 Task: Search one way flight ticket for 1 adult, 1 child, 1 infant in seat in premium economy from Homer: Homer Airport to Jacksonville: Albert J. Ellis Airport on 5-3-2023. Choice of flights is Delta. Number of bags: 1 checked bag. Price is upto 86000. Outbound departure time preference is 5:45.
Action: Mouse moved to (226, 309)
Screenshot: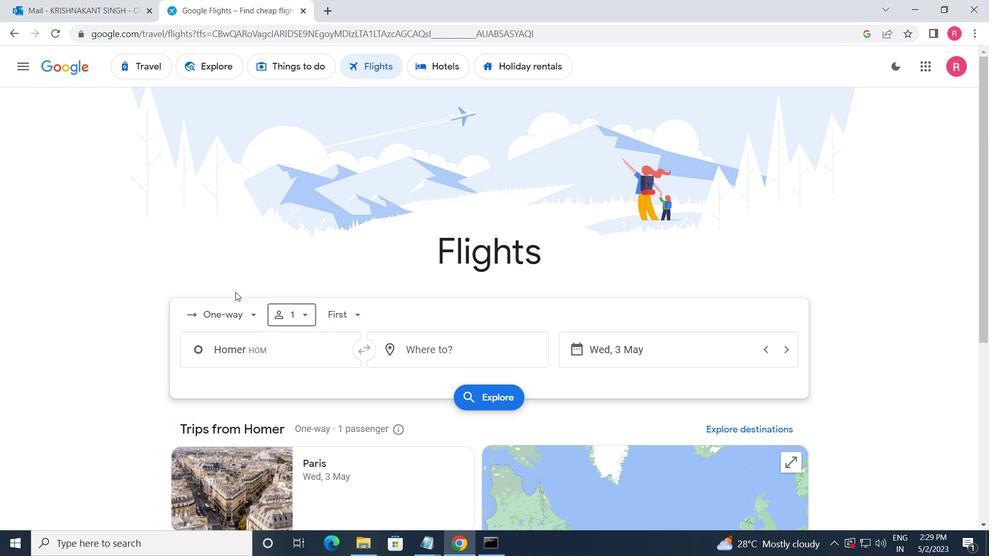
Action: Mouse pressed left at (226, 309)
Screenshot: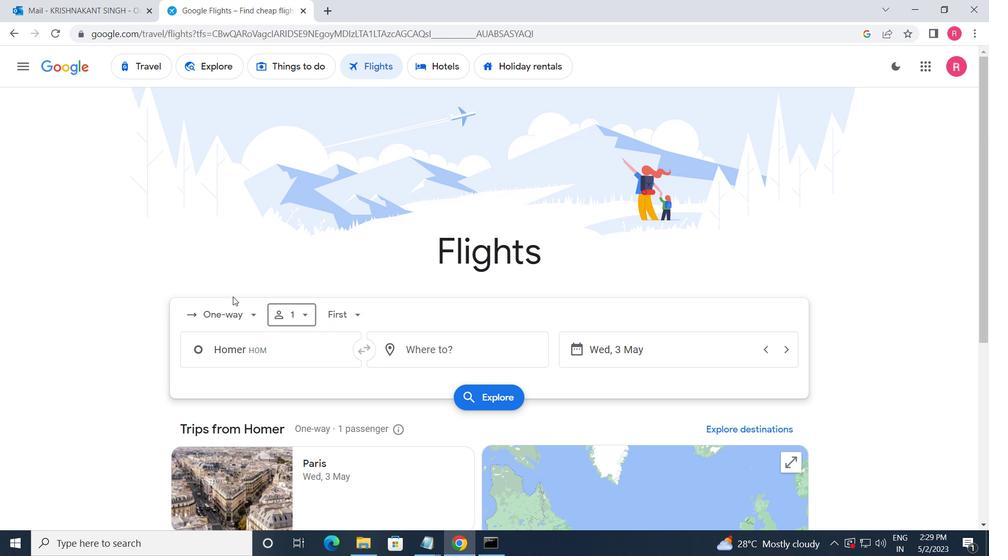 
Action: Mouse moved to (241, 372)
Screenshot: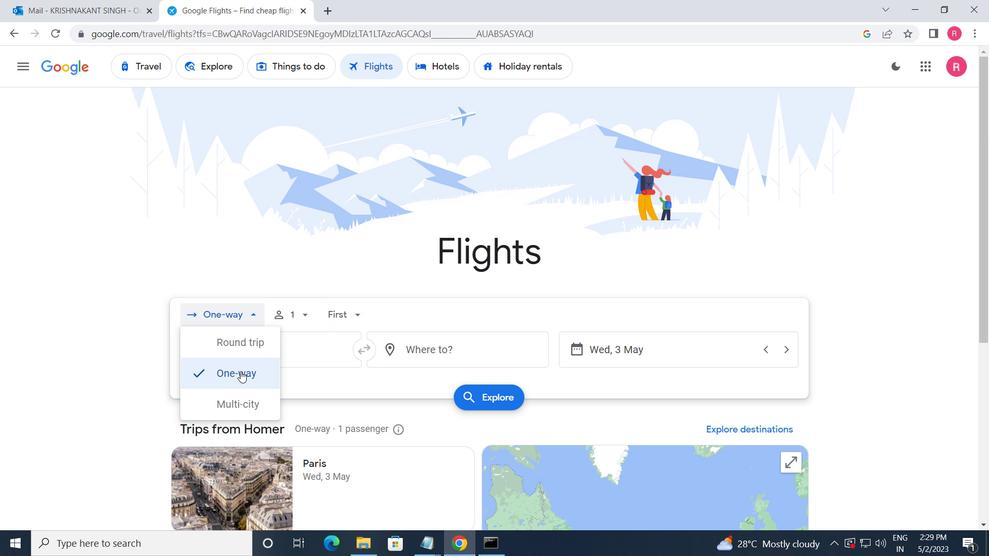 
Action: Mouse pressed left at (241, 372)
Screenshot: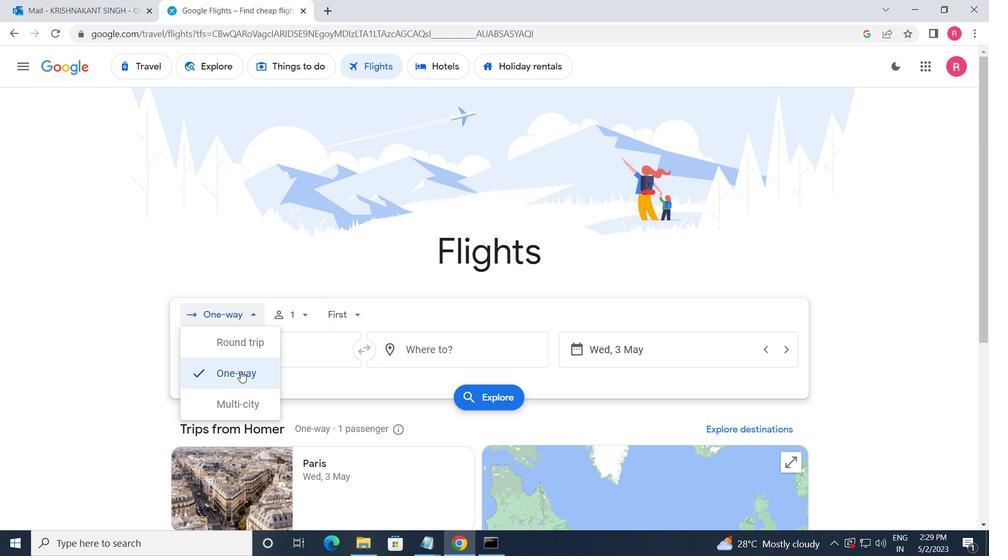 
Action: Mouse moved to (297, 315)
Screenshot: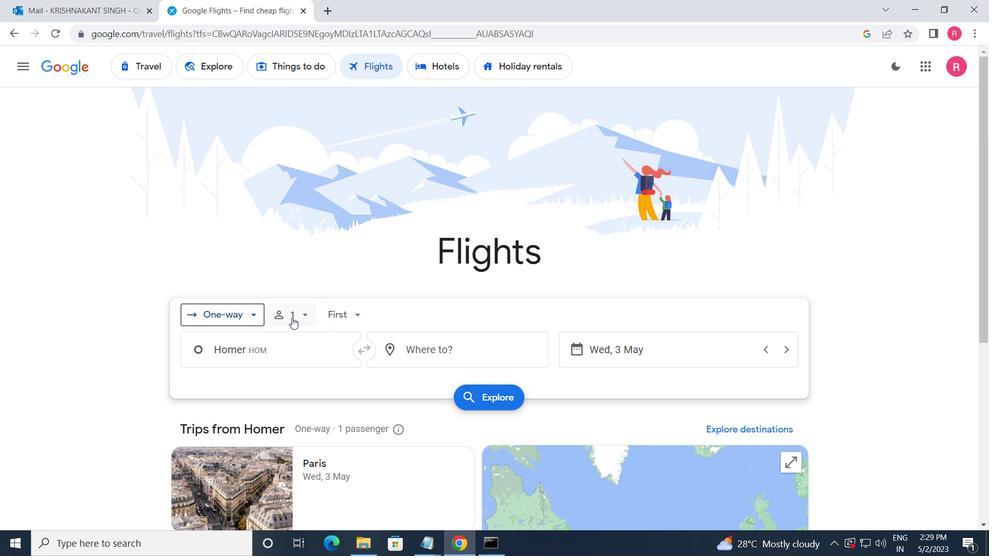 
Action: Mouse pressed left at (297, 315)
Screenshot: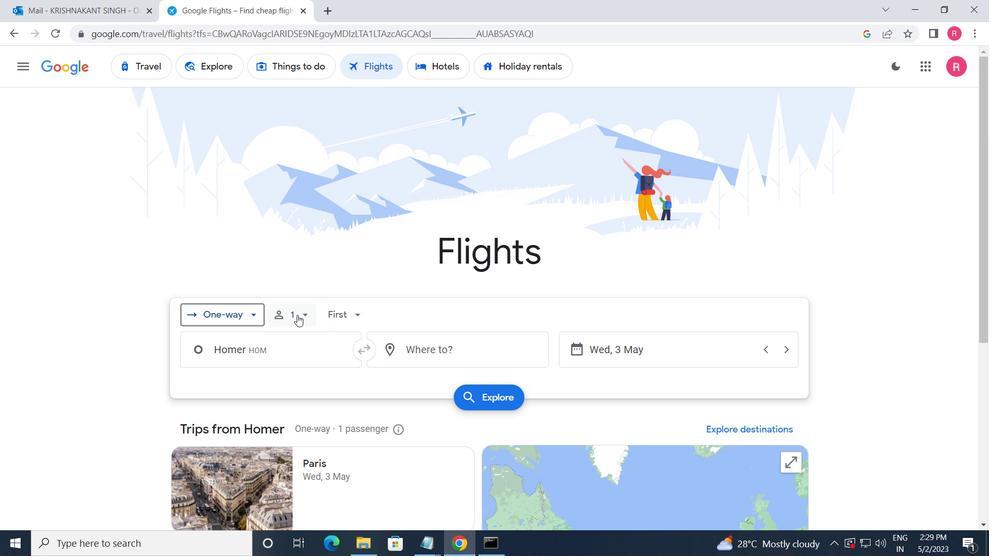 
Action: Mouse moved to (412, 379)
Screenshot: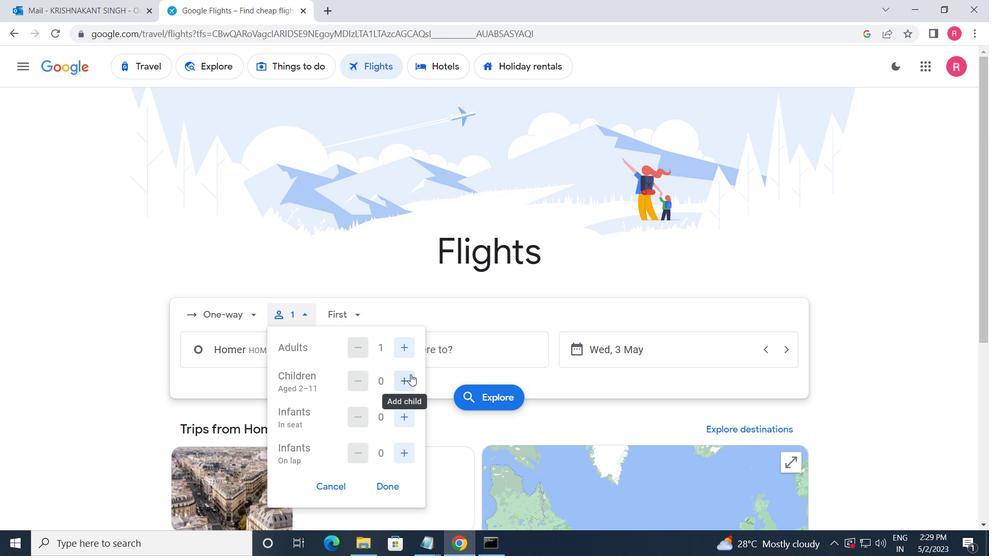
Action: Mouse pressed left at (412, 379)
Screenshot: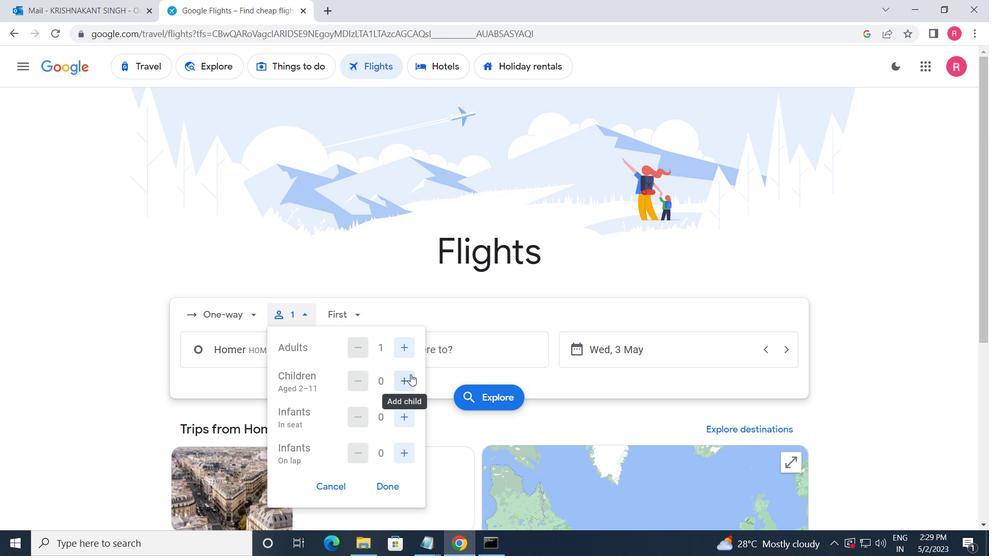 
Action: Mouse moved to (405, 423)
Screenshot: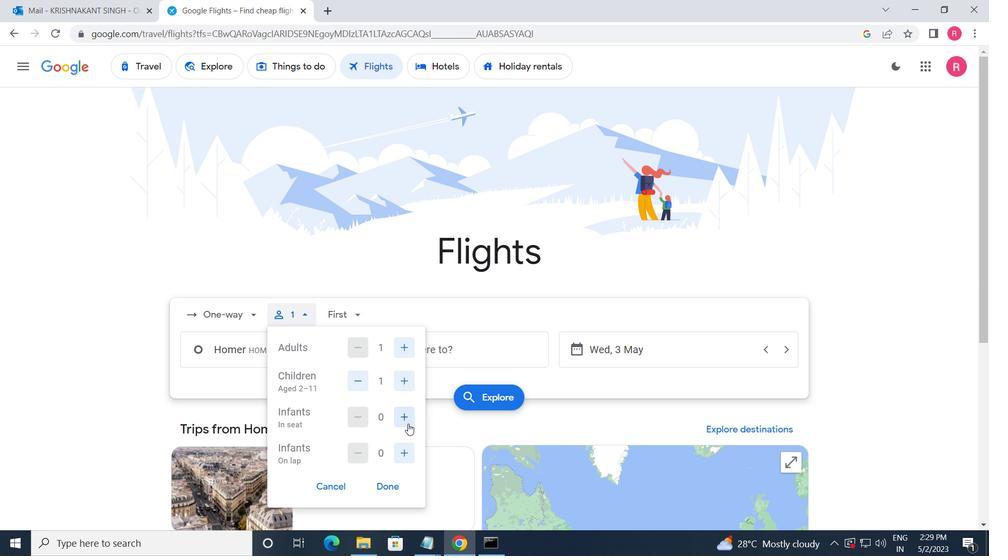 
Action: Mouse pressed left at (405, 423)
Screenshot: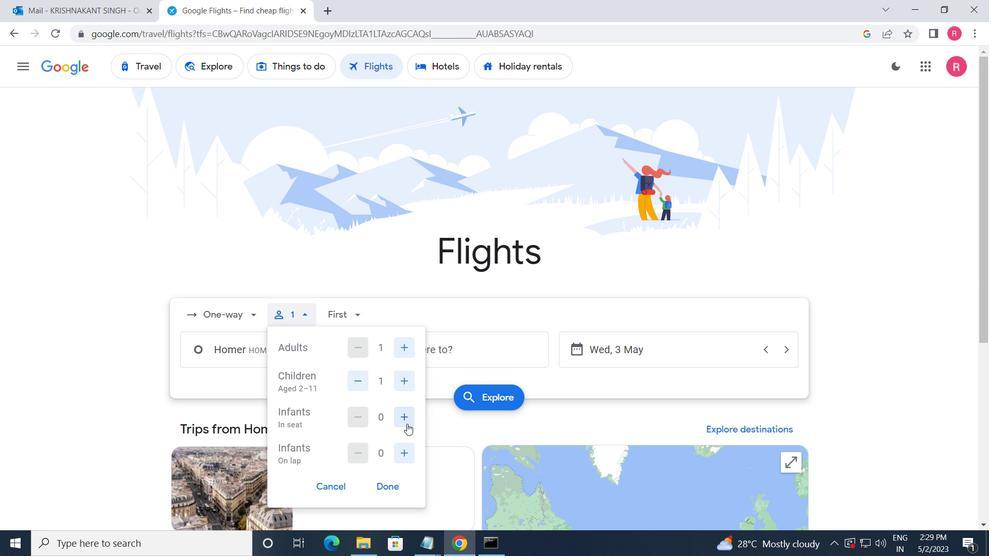 
Action: Mouse moved to (348, 310)
Screenshot: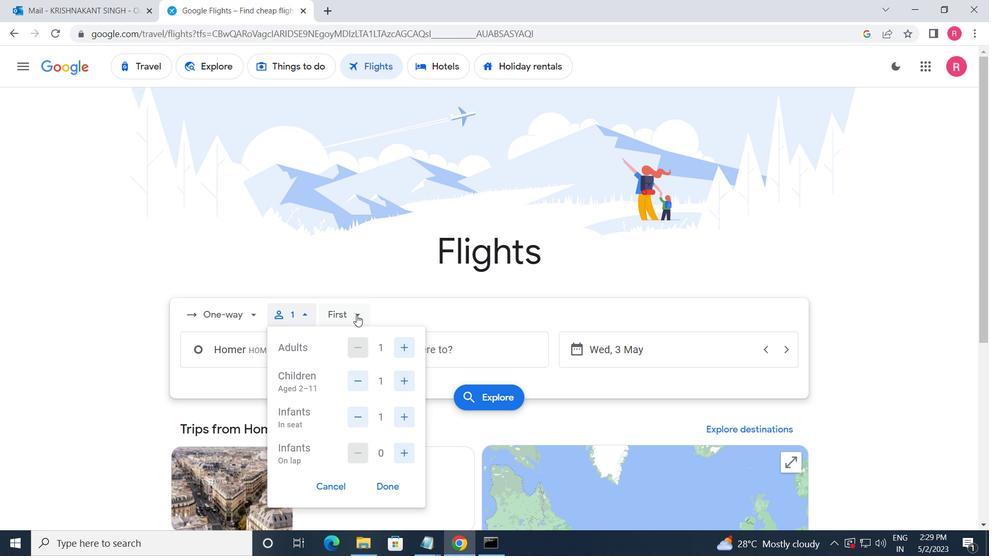 
Action: Mouse pressed left at (348, 310)
Screenshot: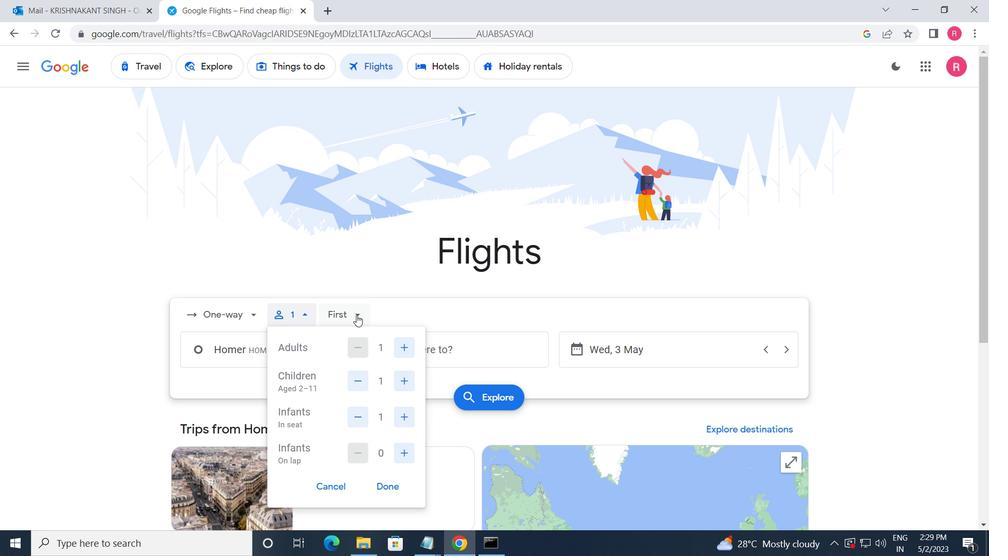 
Action: Mouse moved to (391, 368)
Screenshot: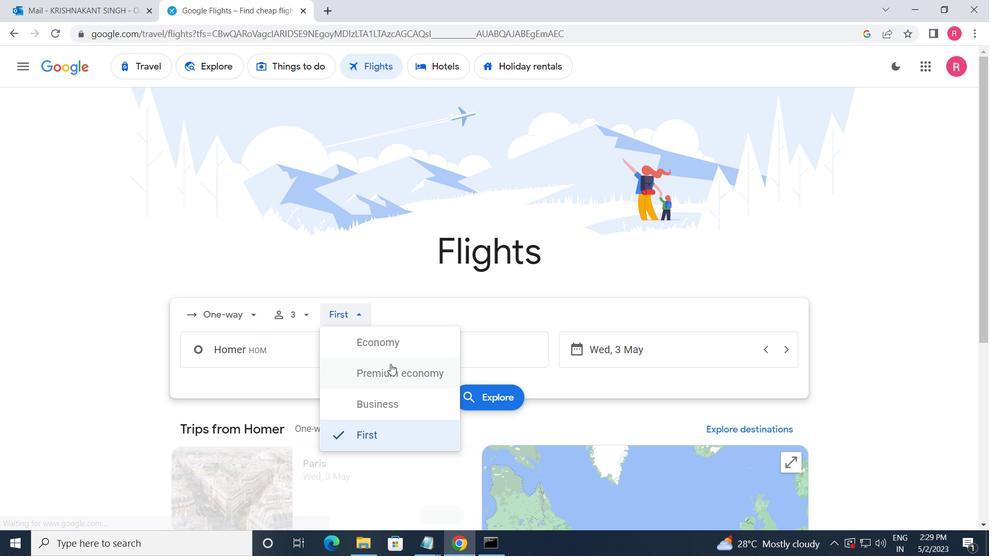 
Action: Mouse pressed left at (391, 368)
Screenshot: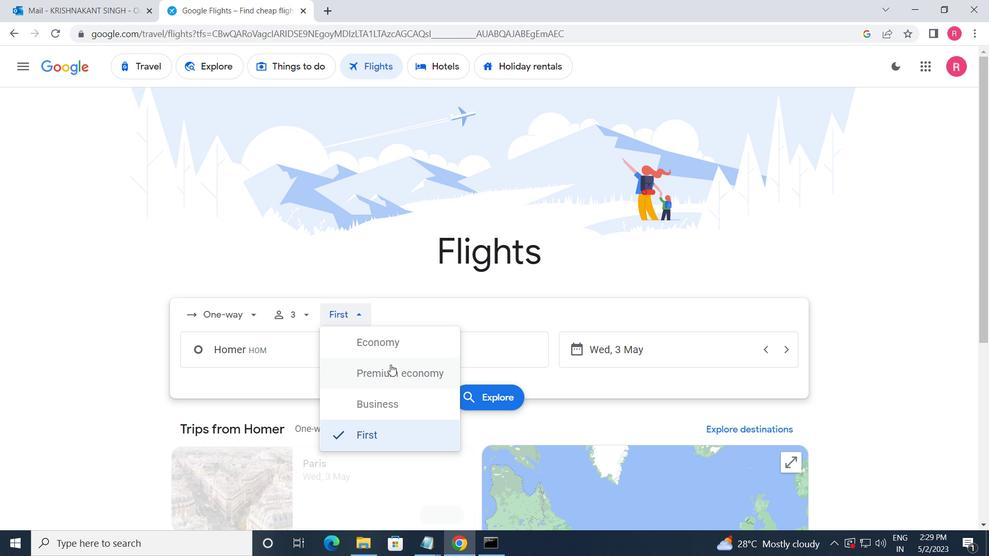 
Action: Mouse moved to (297, 350)
Screenshot: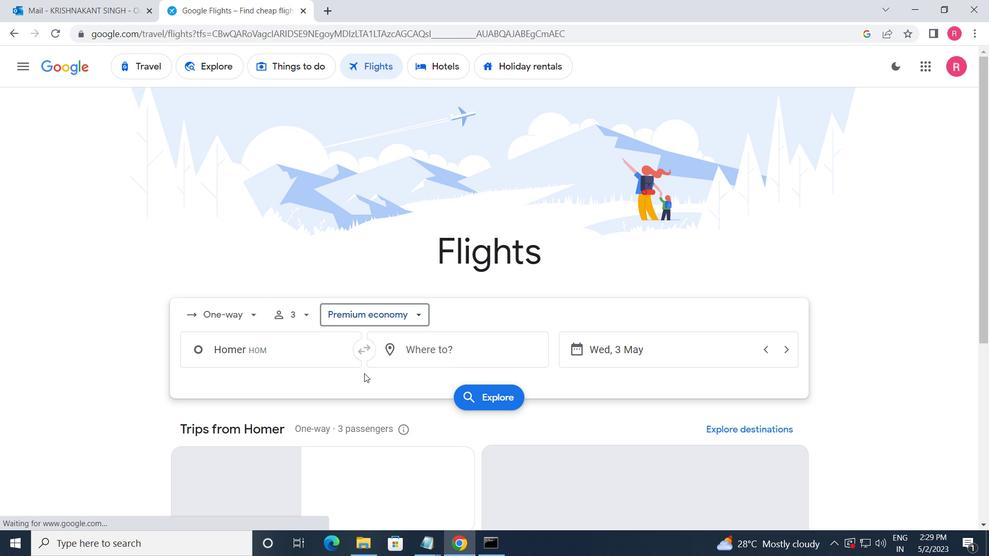 
Action: Mouse pressed left at (297, 350)
Screenshot: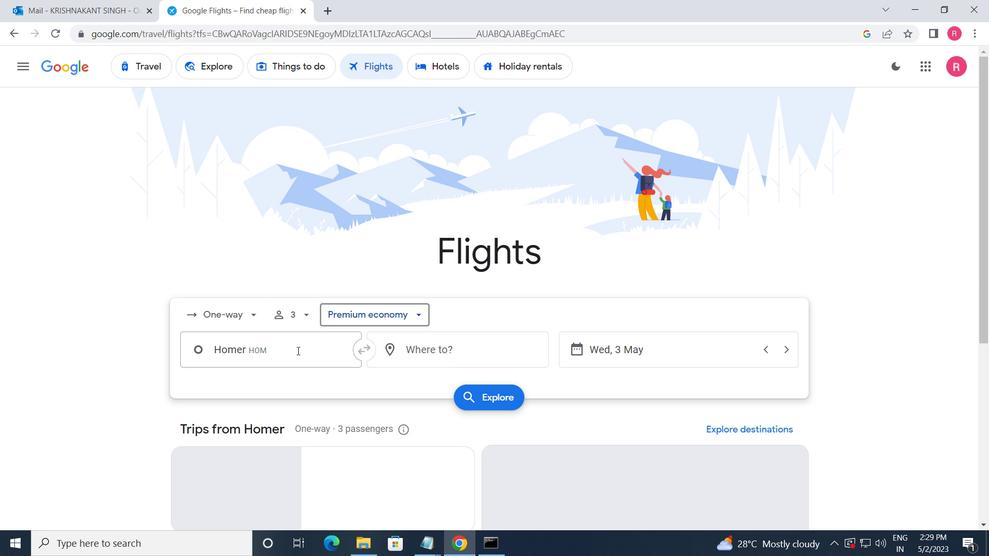 
Action: Mouse moved to (291, 453)
Screenshot: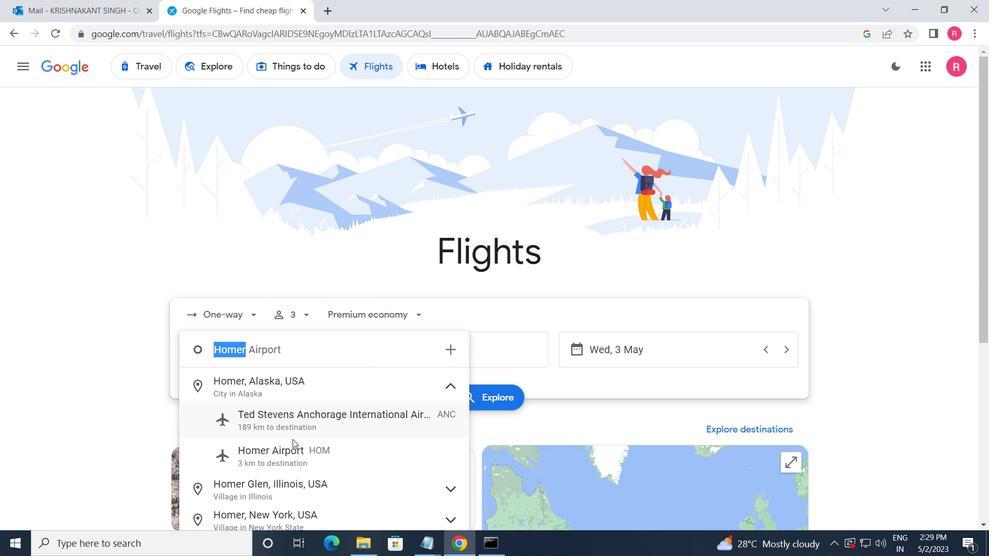 
Action: Mouse pressed left at (291, 453)
Screenshot: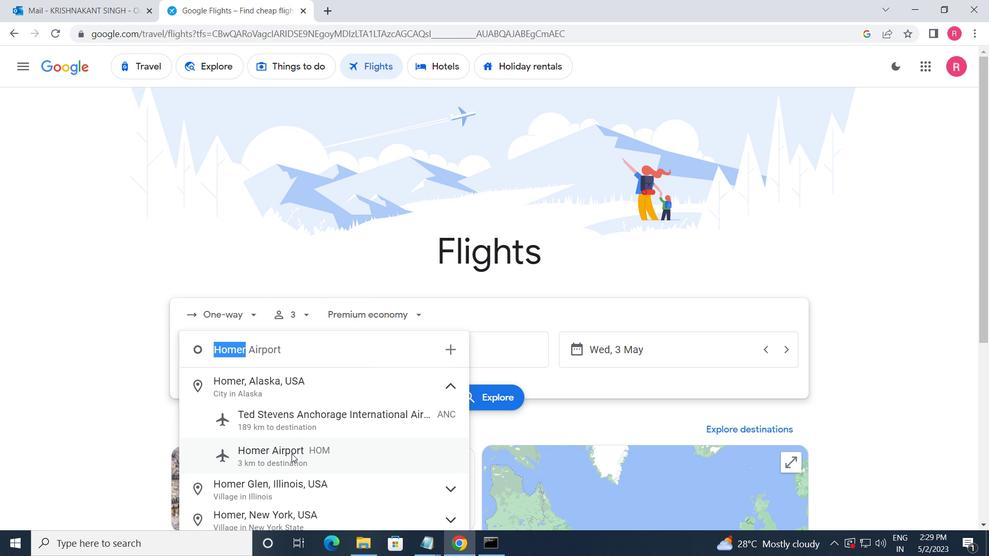 
Action: Mouse moved to (441, 354)
Screenshot: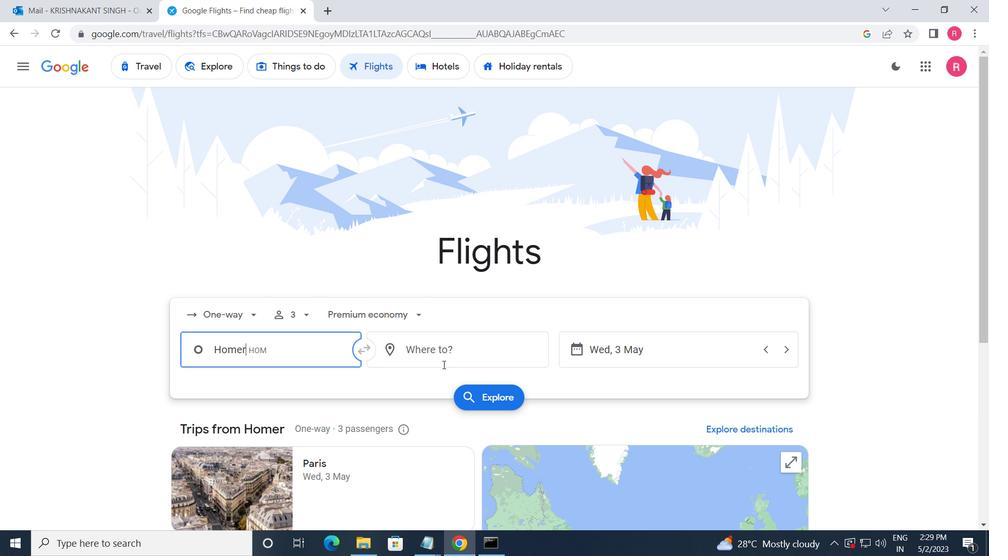 
Action: Mouse pressed left at (441, 354)
Screenshot: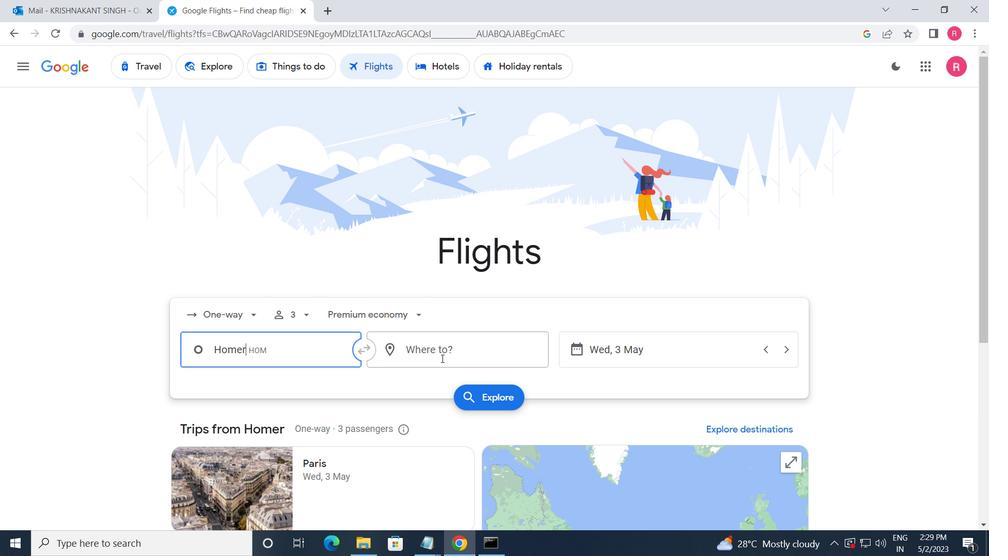
Action: Mouse moved to (432, 475)
Screenshot: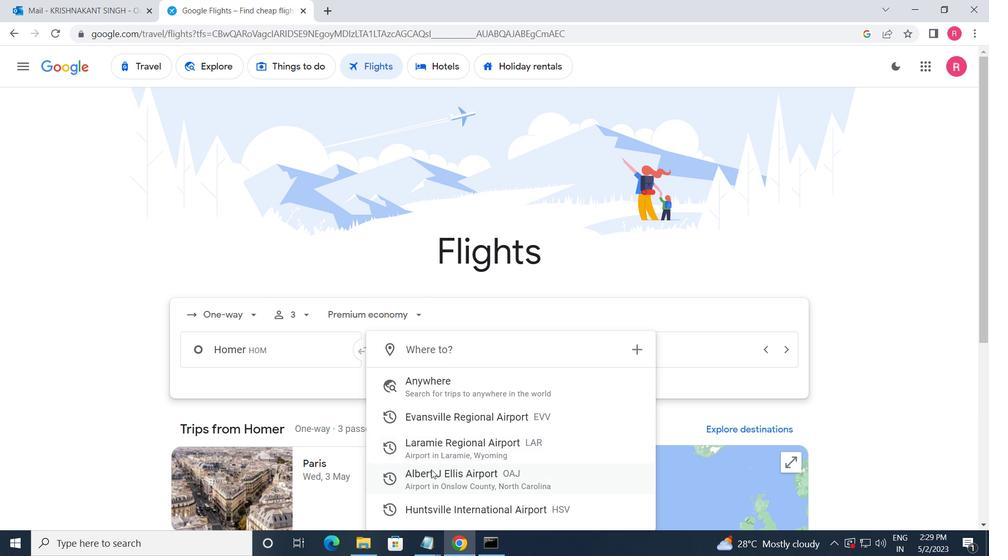 
Action: Mouse pressed left at (432, 475)
Screenshot: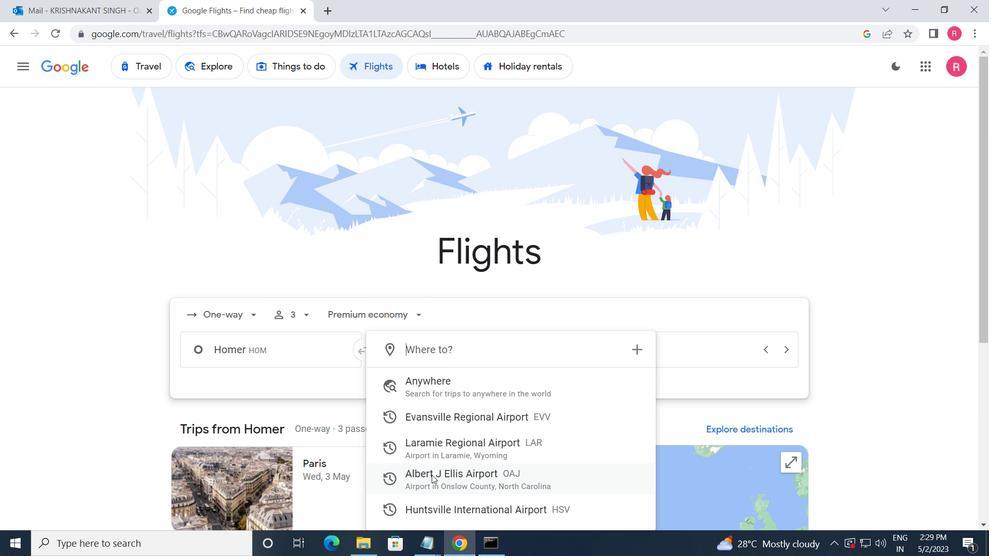 
Action: Mouse moved to (665, 345)
Screenshot: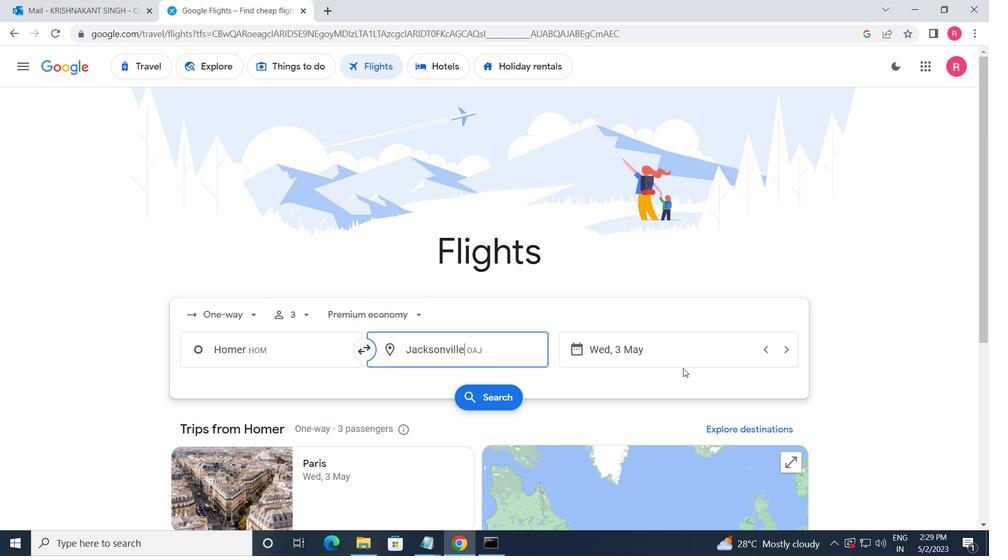 
Action: Mouse pressed left at (665, 345)
Screenshot: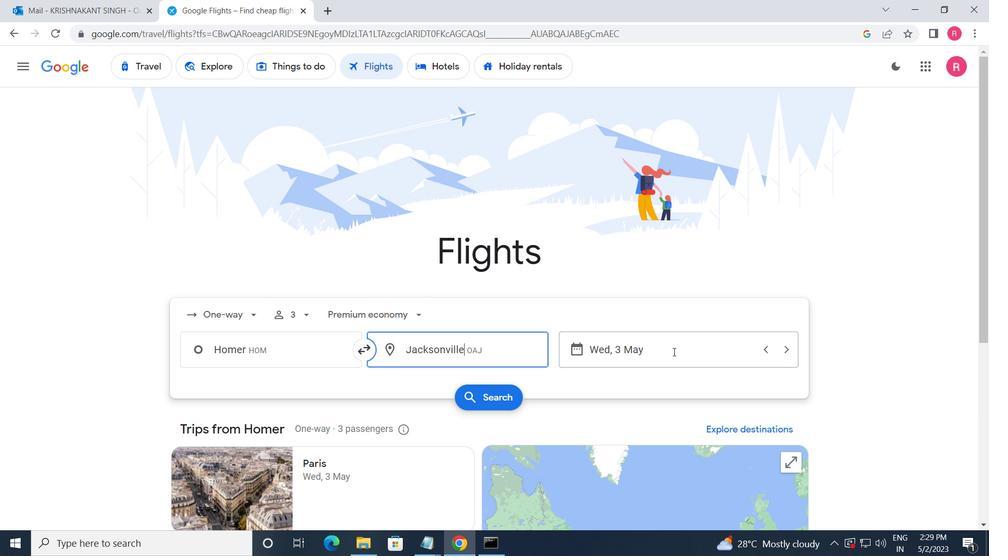 
Action: Mouse moved to (440, 301)
Screenshot: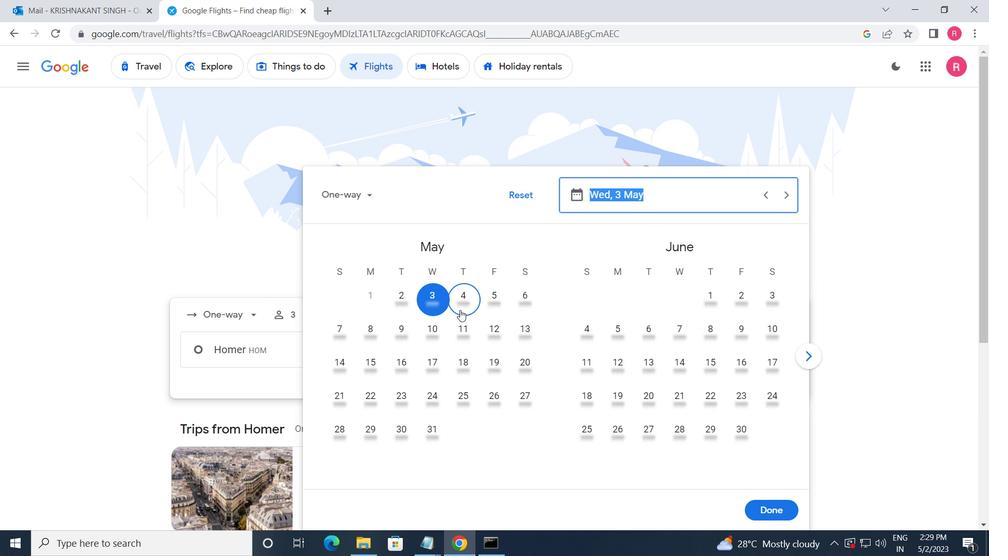 
Action: Mouse pressed left at (440, 301)
Screenshot: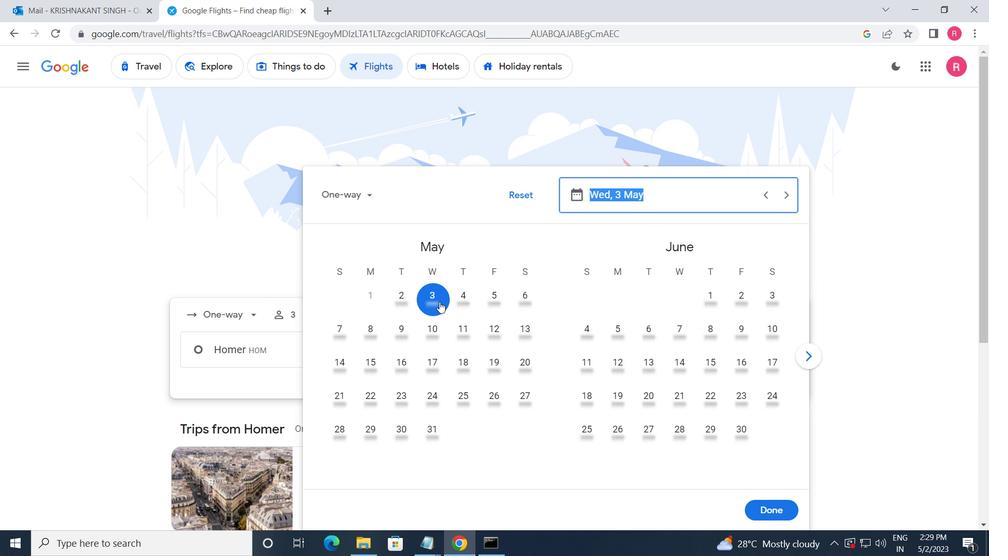 
Action: Mouse moved to (779, 513)
Screenshot: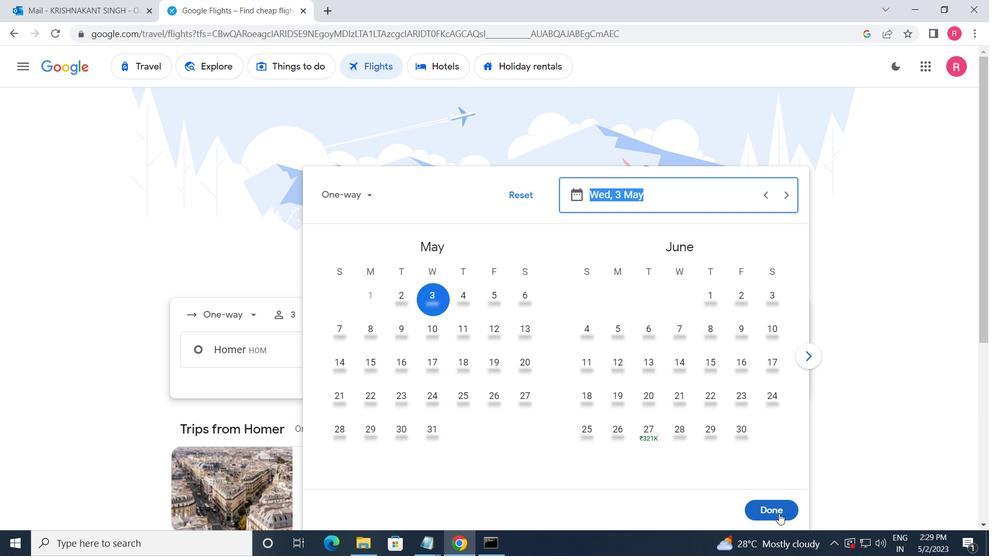 
Action: Mouse pressed left at (779, 513)
Screenshot: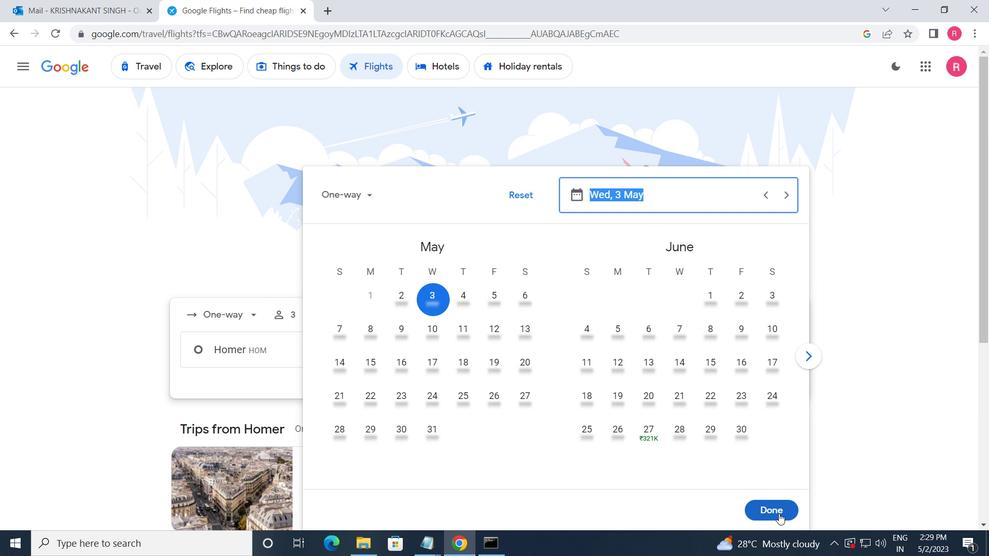
Action: Mouse moved to (509, 392)
Screenshot: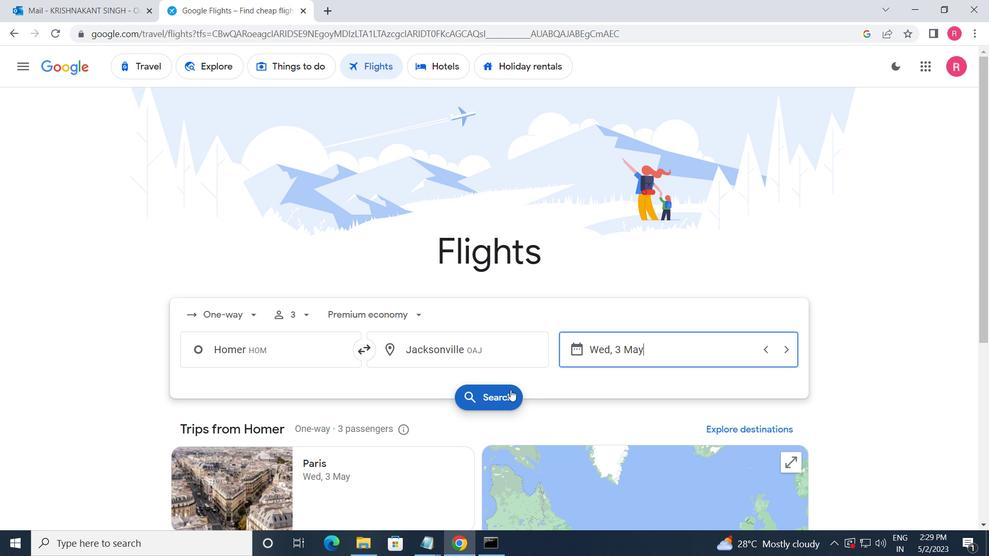 
Action: Mouse pressed left at (509, 392)
Screenshot: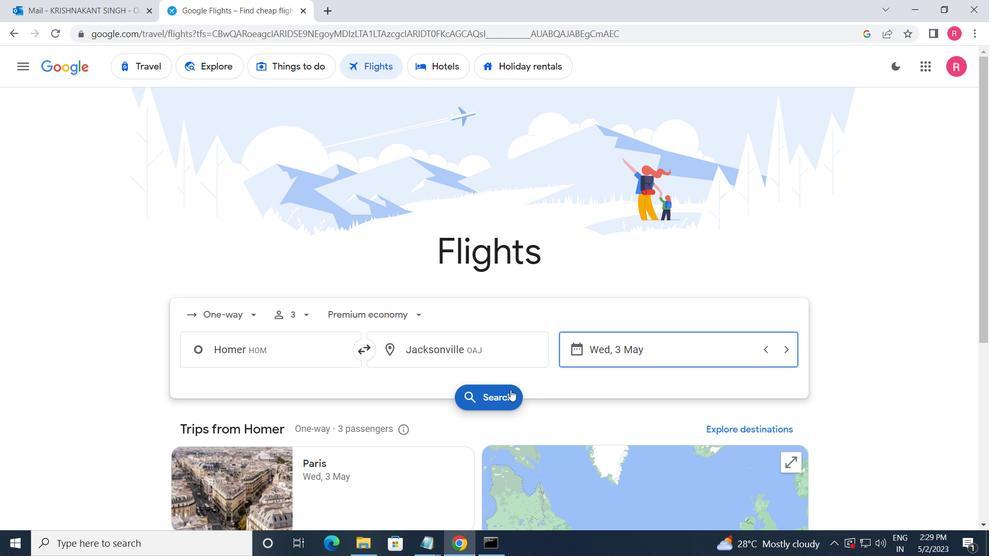 
Action: Mouse moved to (182, 185)
Screenshot: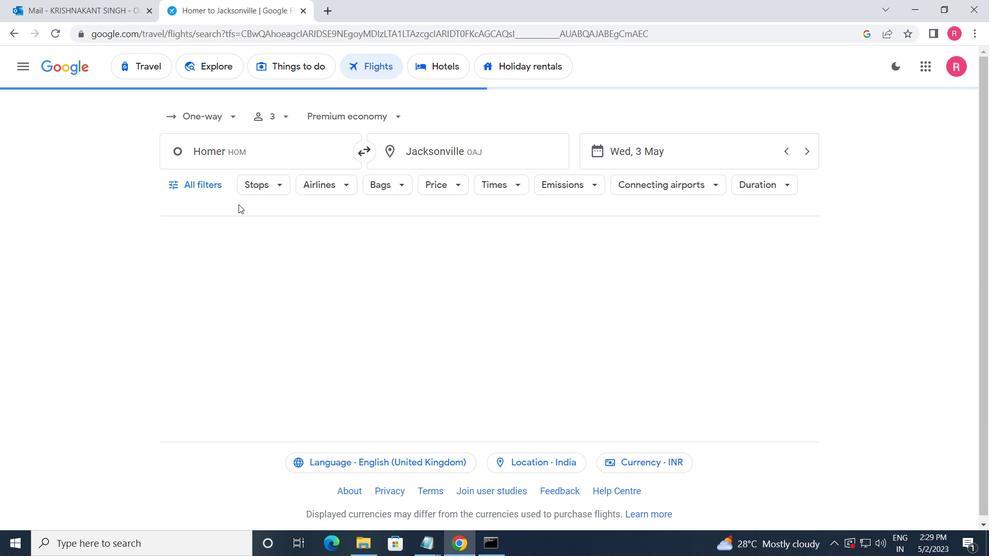 
Action: Mouse pressed left at (182, 185)
Screenshot: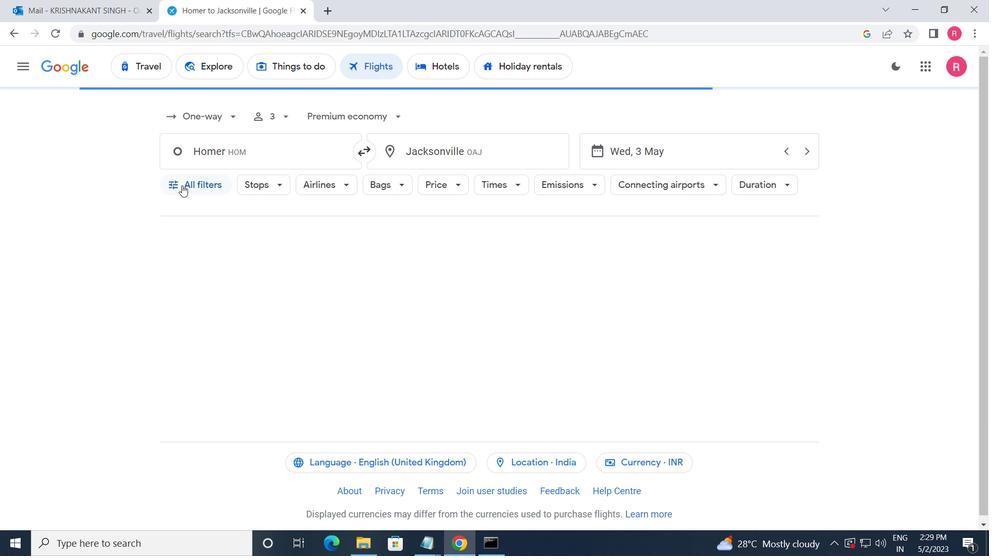 
Action: Mouse moved to (267, 318)
Screenshot: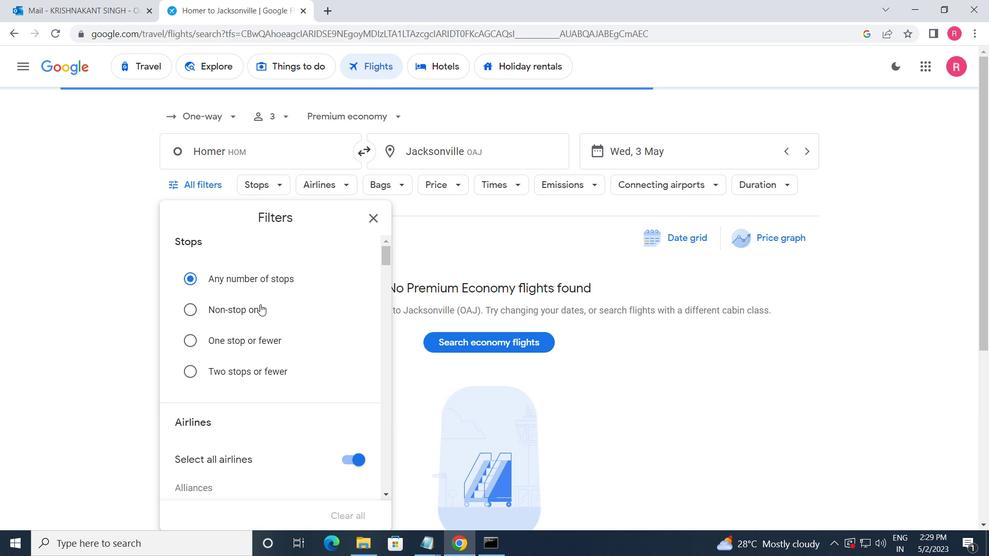 
Action: Mouse scrolled (267, 317) with delta (0, 0)
Screenshot: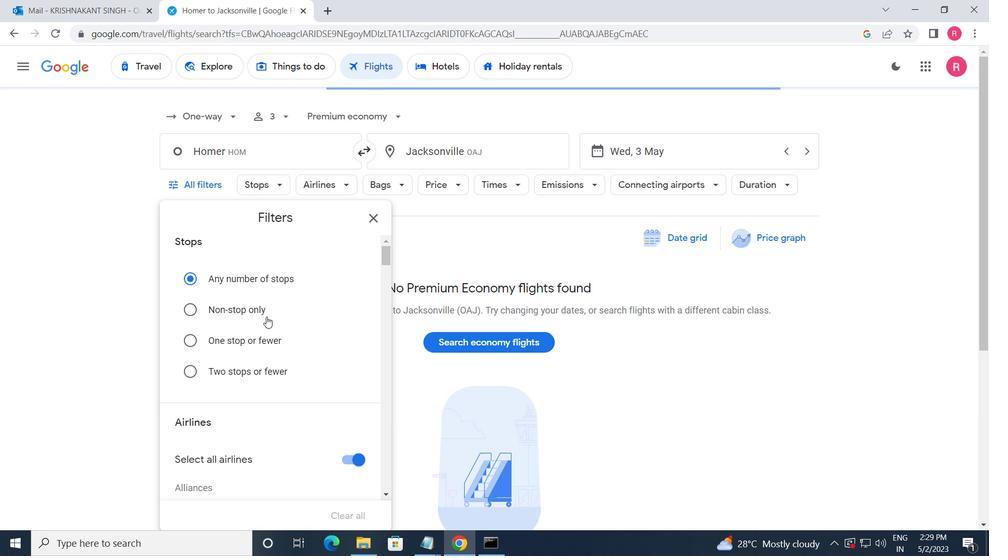 
Action: Mouse scrolled (267, 317) with delta (0, 0)
Screenshot: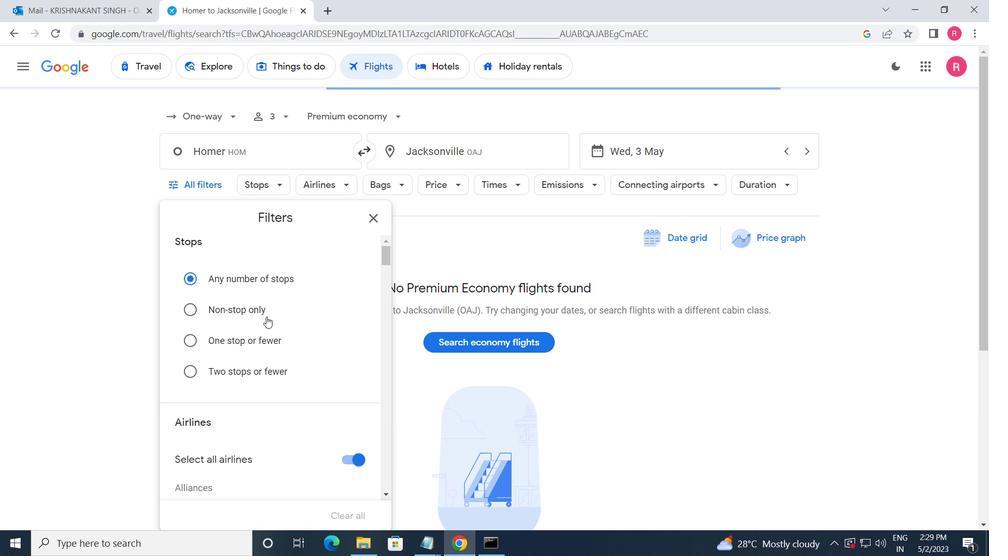 
Action: Mouse scrolled (267, 317) with delta (0, 0)
Screenshot: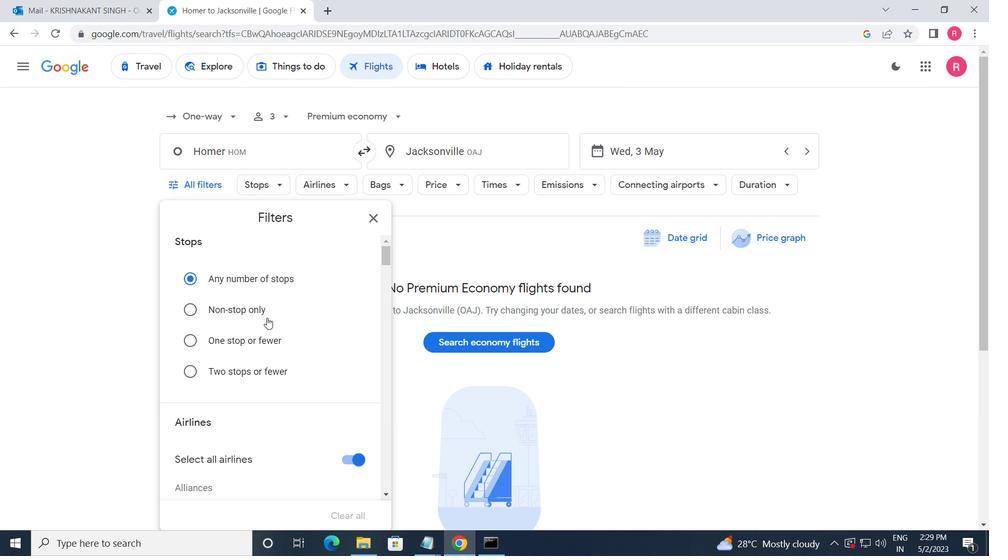 
Action: Mouse scrolled (267, 317) with delta (0, 0)
Screenshot: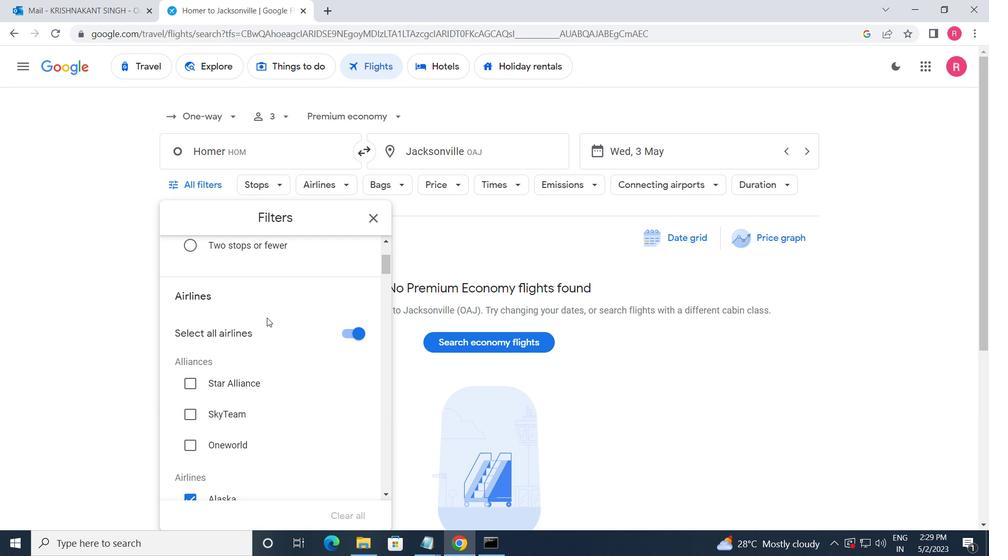 
Action: Mouse moved to (267, 319)
Screenshot: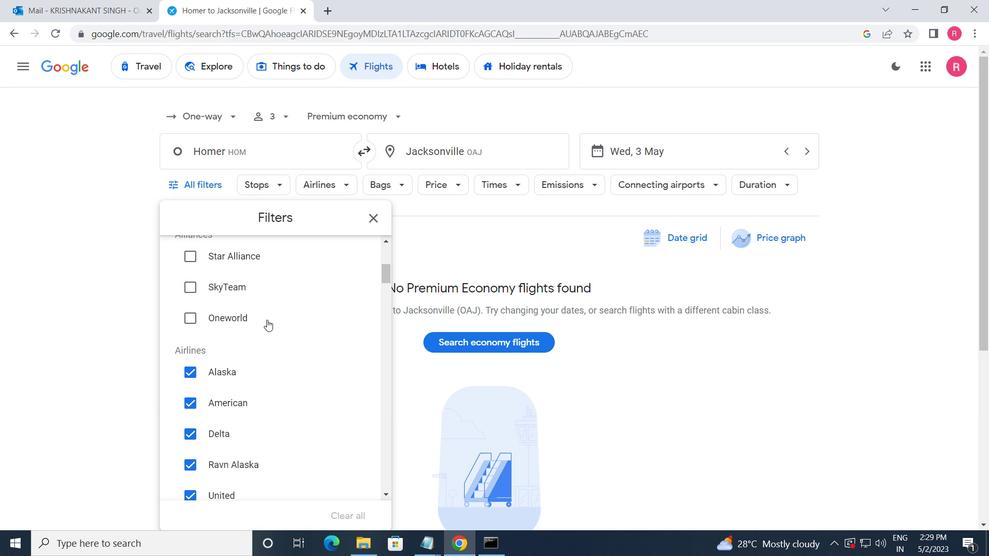 
Action: Mouse scrolled (267, 319) with delta (0, 0)
Screenshot: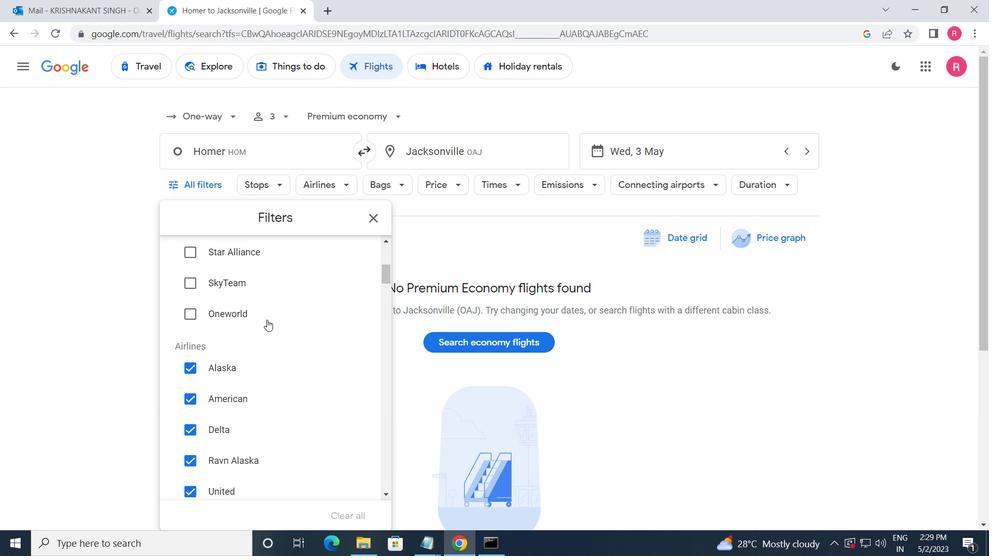 
Action: Mouse moved to (352, 371)
Screenshot: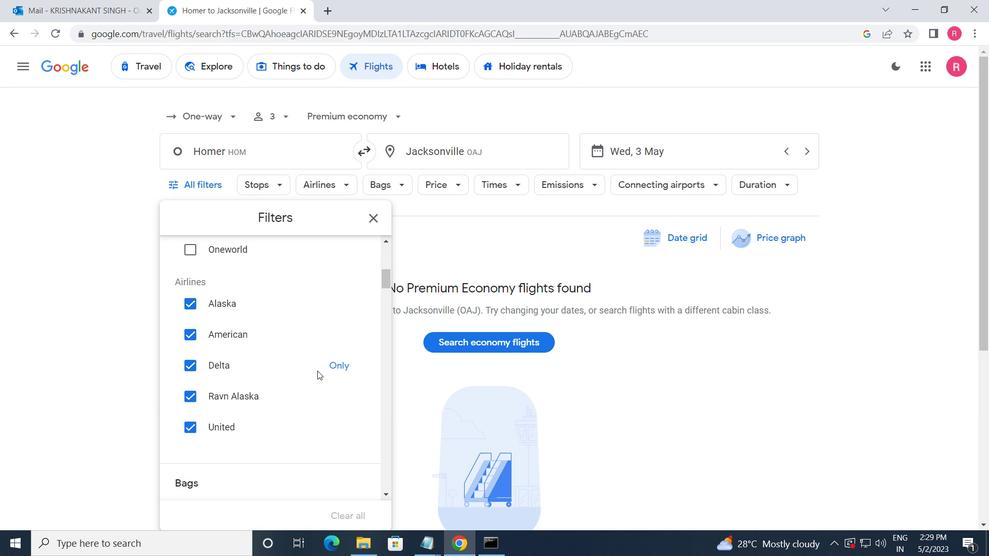 
Action: Mouse pressed left at (352, 371)
Screenshot: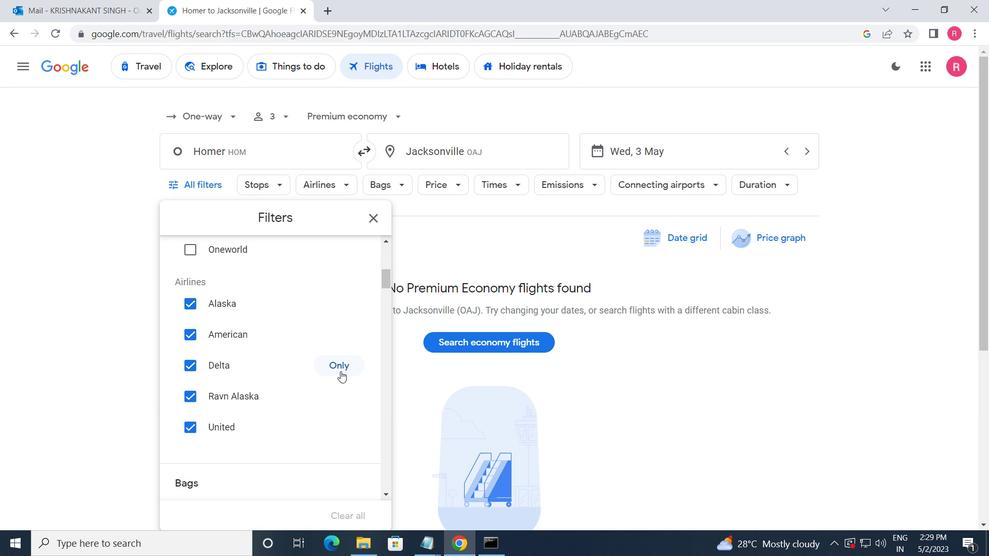 
Action: Mouse moved to (335, 391)
Screenshot: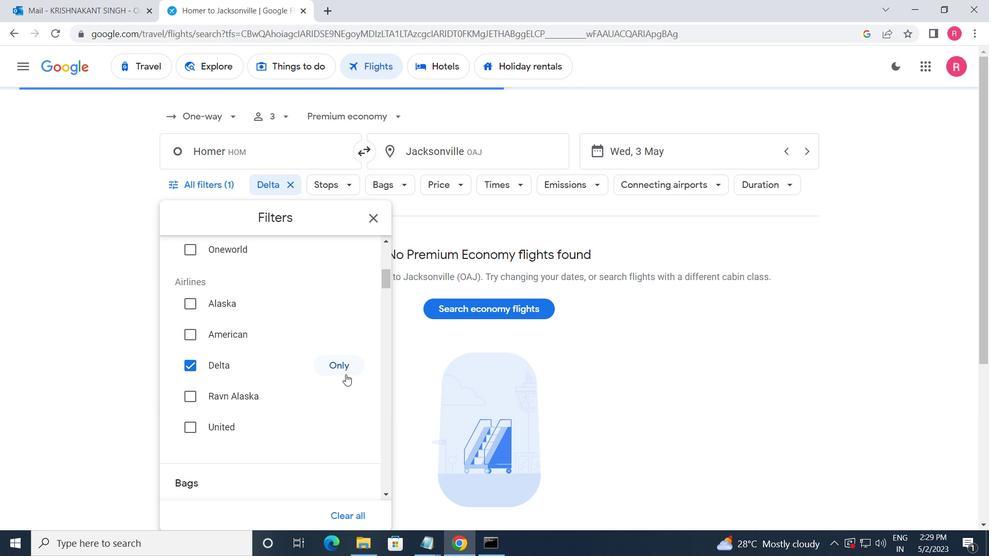 
Action: Mouse scrolled (335, 390) with delta (0, 0)
Screenshot: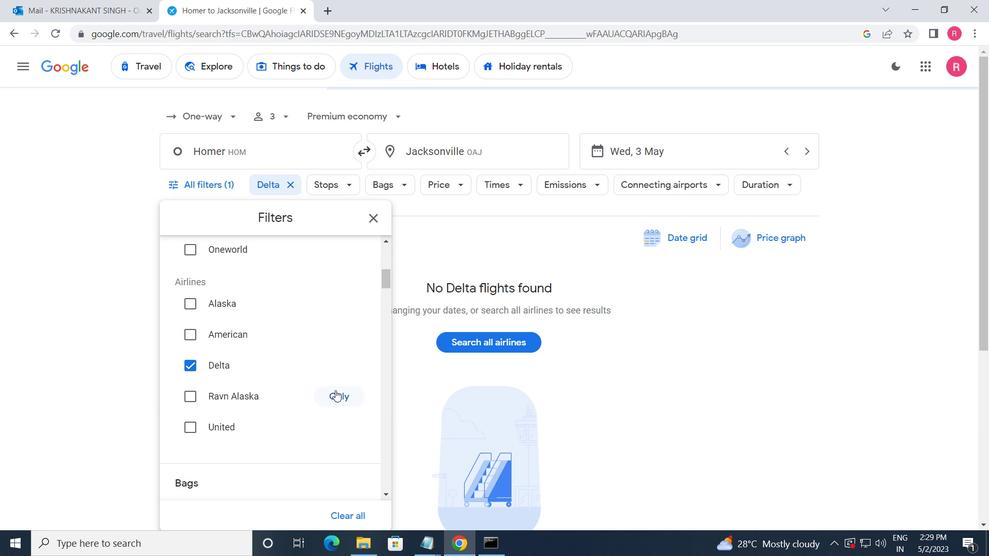 
Action: Mouse scrolled (335, 390) with delta (0, 0)
Screenshot: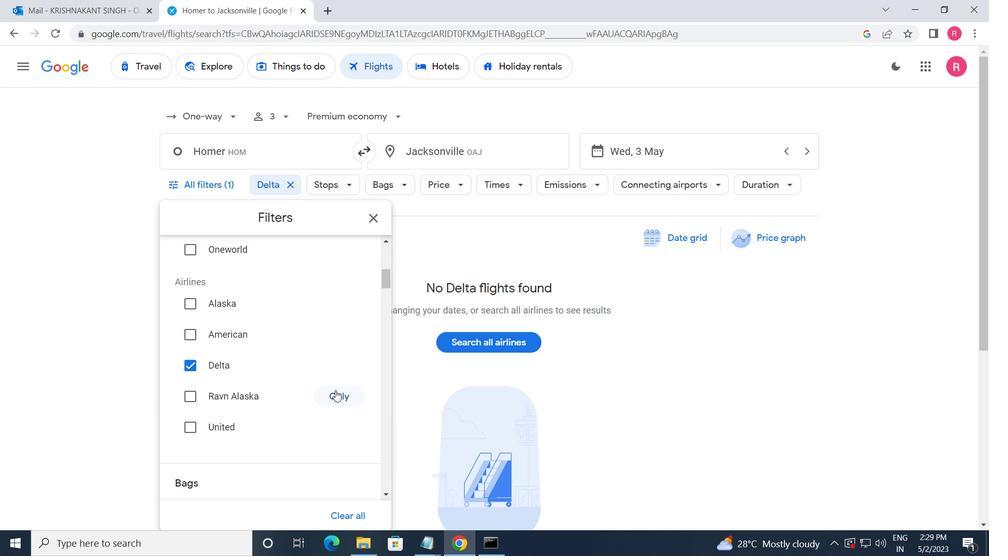 
Action: Mouse moved to (351, 419)
Screenshot: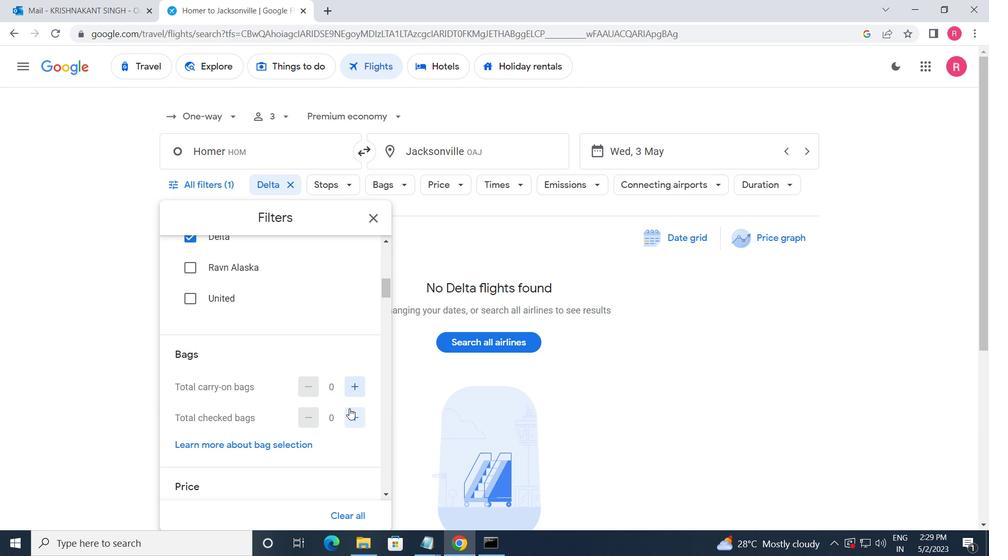 
Action: Mouse pressed left at (351, 419)
Screenshot: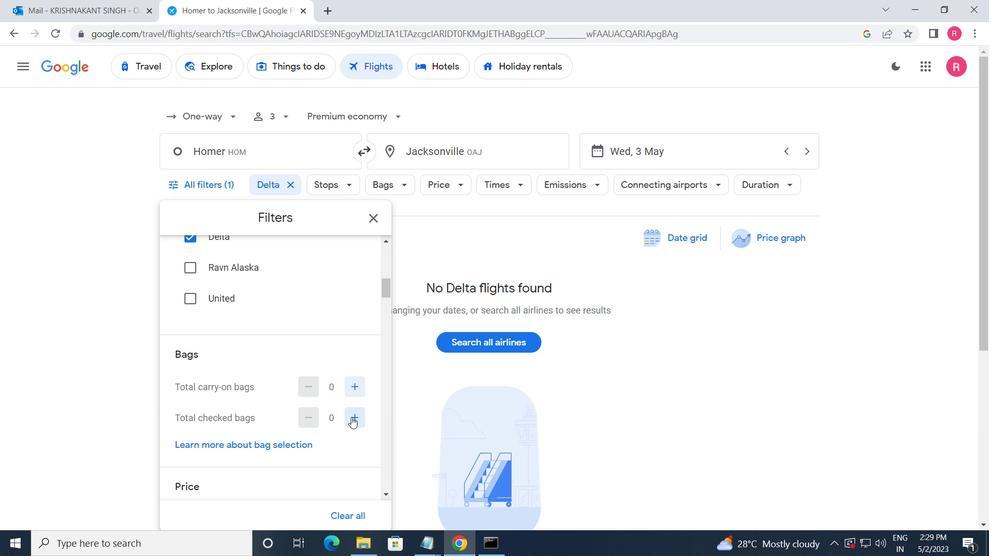 
Action: Mouse moved to (352, 420)
Screenshot: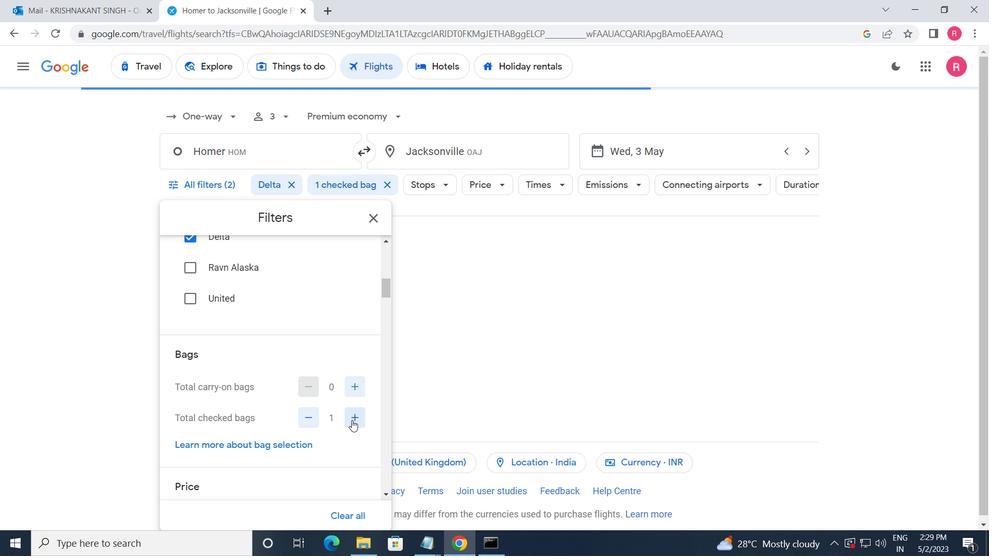 
Action: Mouse scrolled (352, 420) with delta (0, 0)
Screenshot: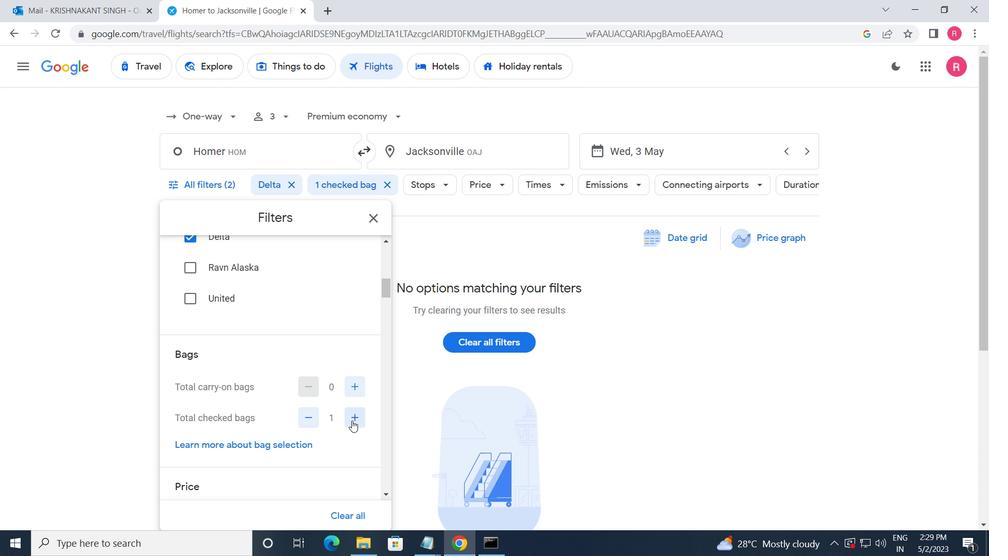 
Action: Mouse scrolled (352, 420) with delta (0, 0)
Screenshot: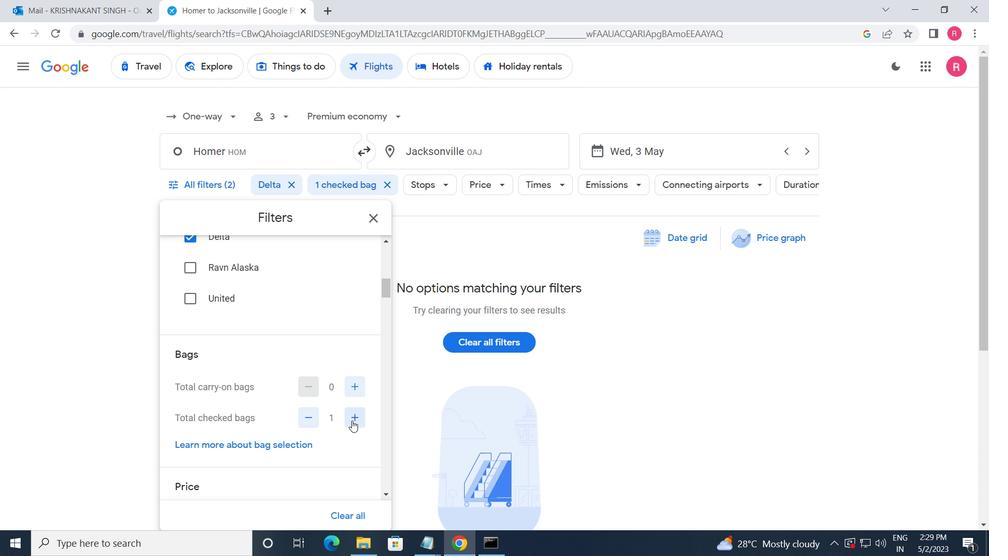 
Action: Mouse moved to (362, 415)
Screenshot: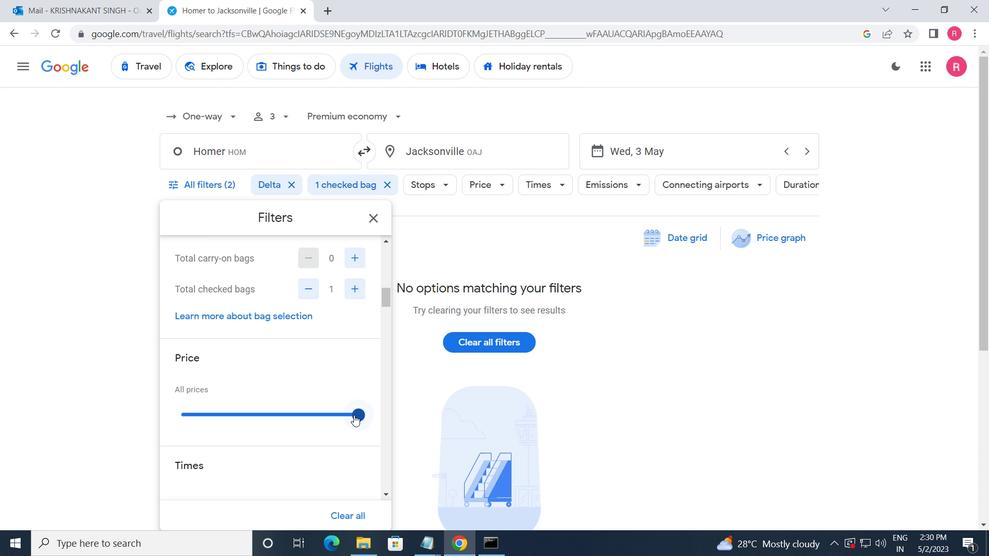 
Action: Mouse pressed left at (362, 415)
Screenshot: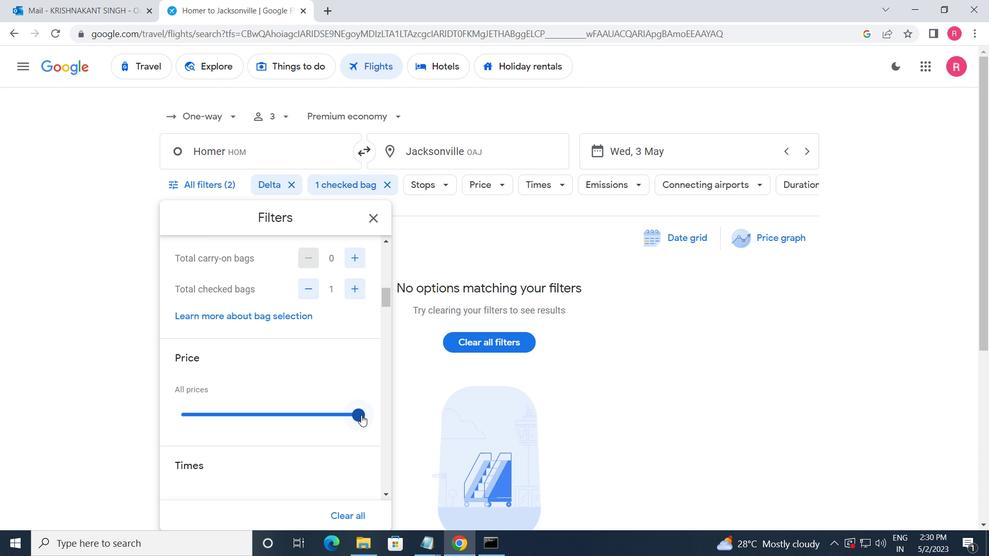 
Action: Mouse moved to (367, 417)
Screenshot: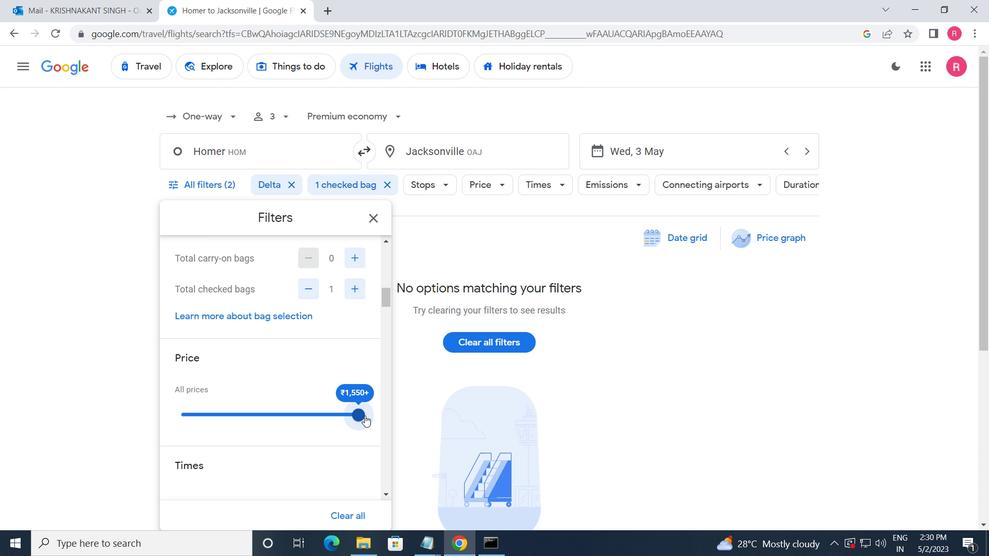 
Action: Mouse scrolled (367, 416) with delta (0, 0)
Screenshot: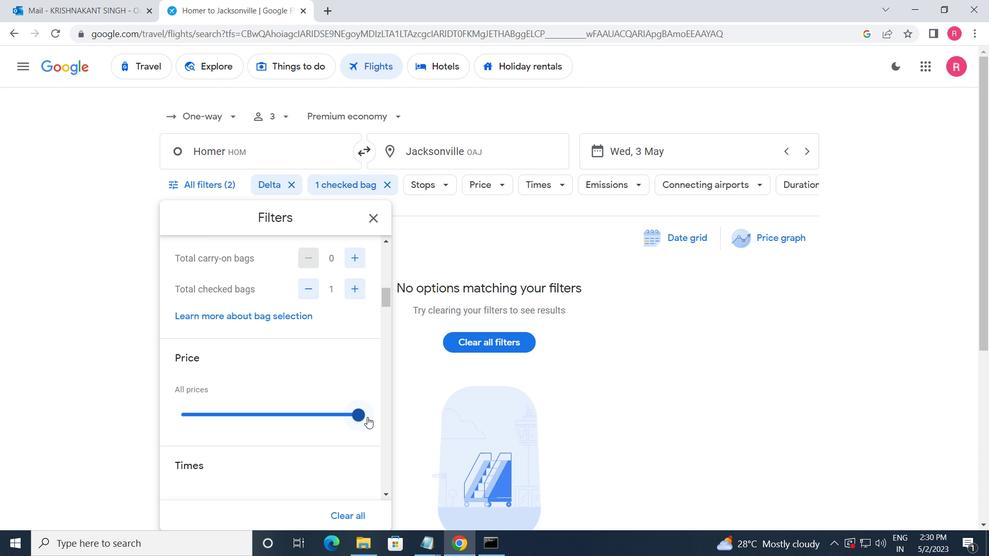 
Action: Mouse moved to (366, 415)
Screenshot: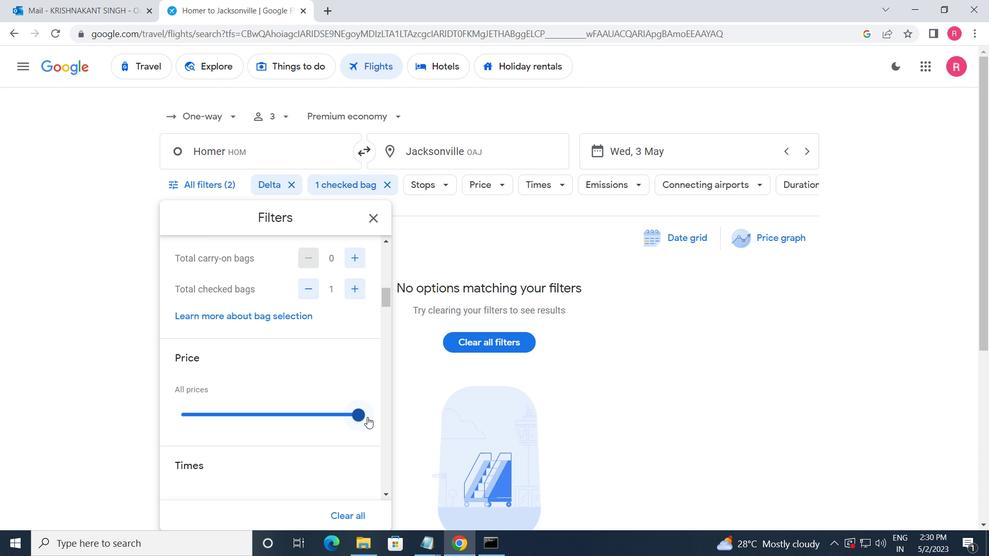 
Action: Mouse scrolled (366, 414) with delta (0, 0)
Screenshot: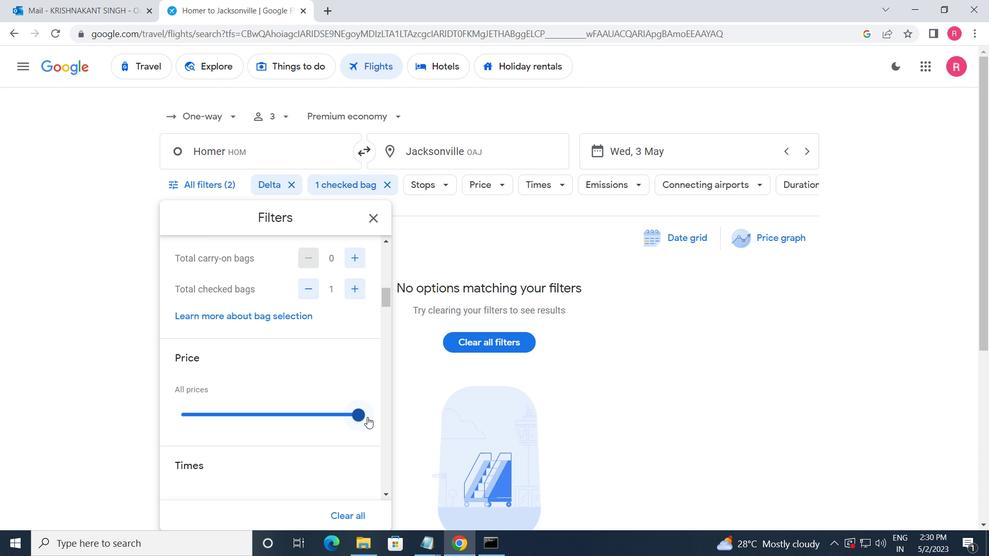 
Action: Mouse moved to (193, 425)
Screenshot: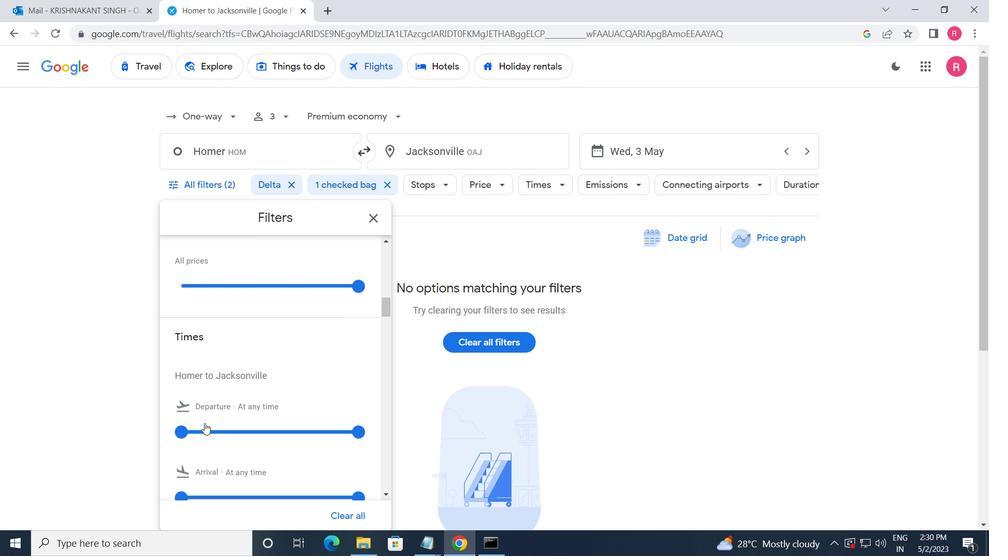 
Action: Mouse pressed left at (193, 425)
Screenshot: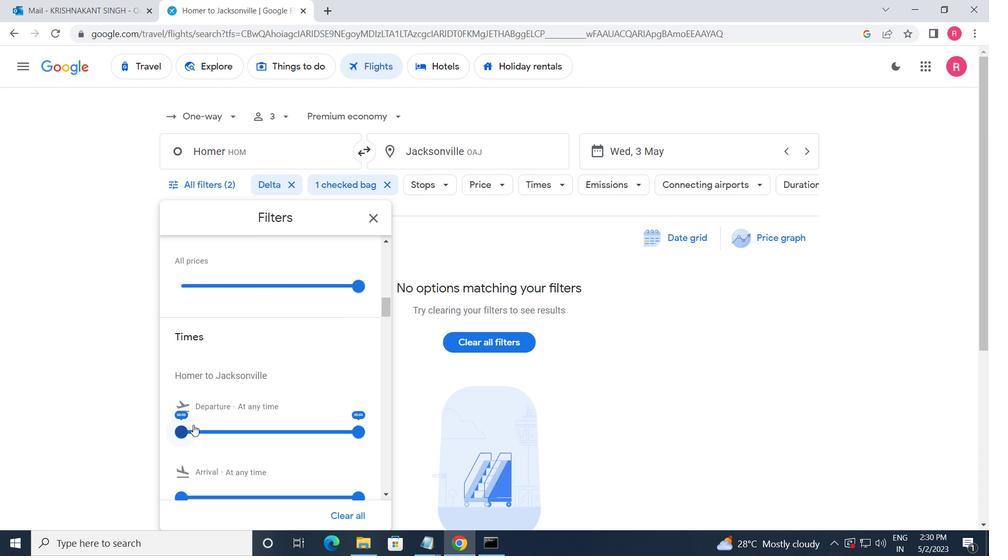 
Action: Mouse moved to (362, 434)
Screenshot: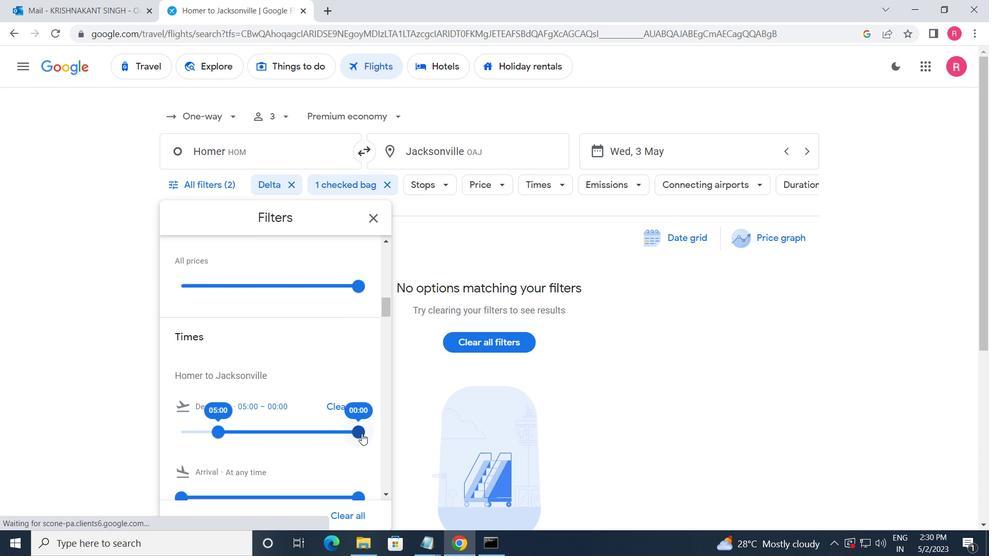 
Action: Mouse pressed left at (362, 434)
Screenshot: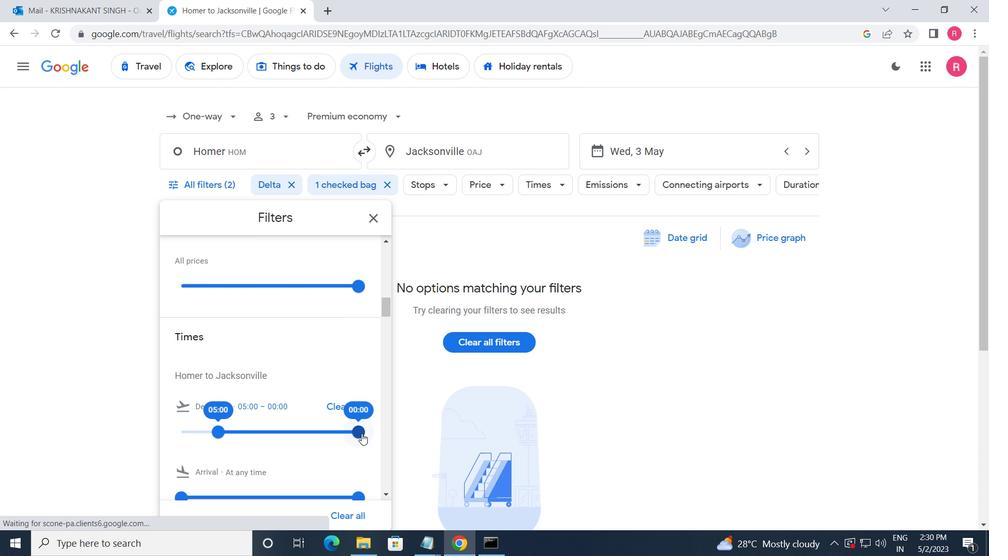 
Action: Mouse moved to (375, 224)
Screenshot: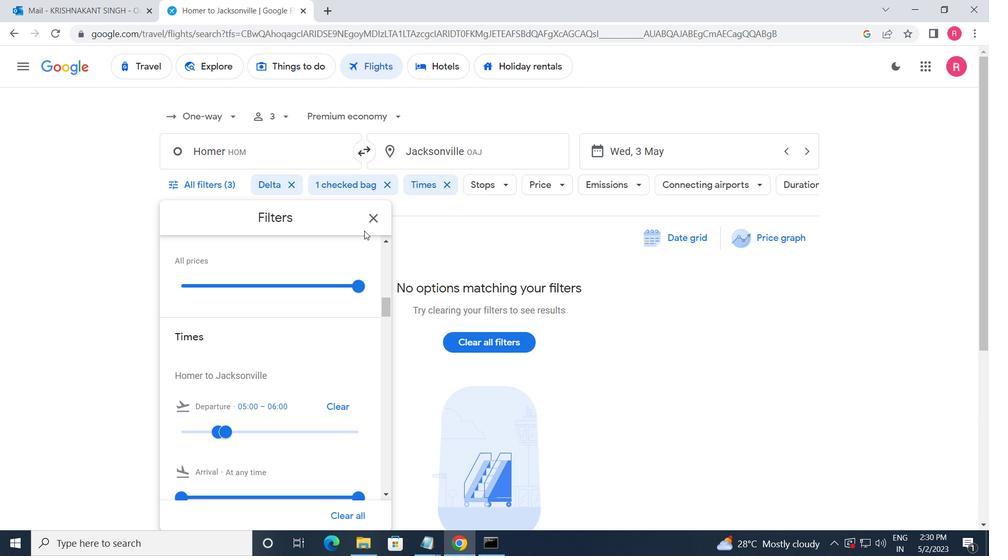 
Action: Mouse pressed left at (375, 224)
Screenshot: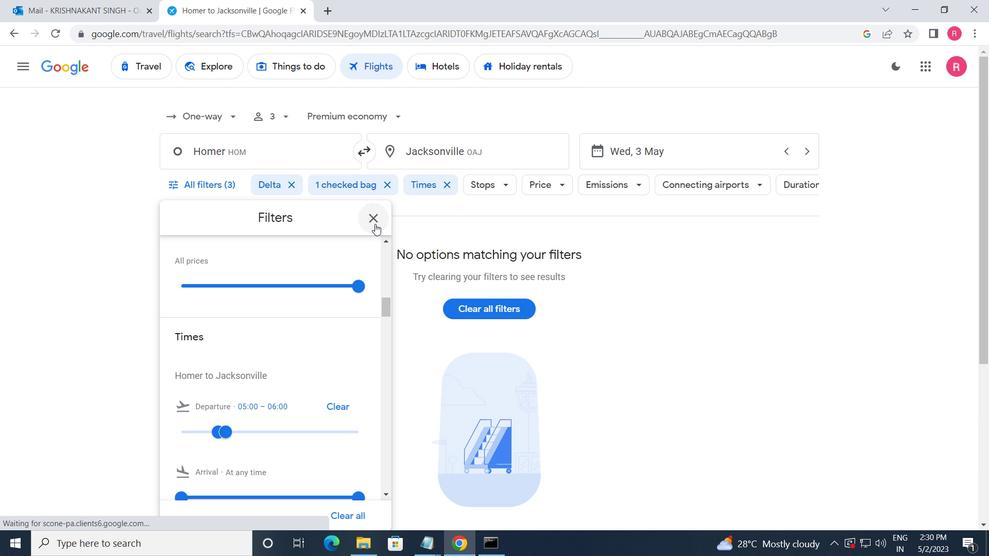 
Action: Mouse moved to (469, 202)
Screenshot: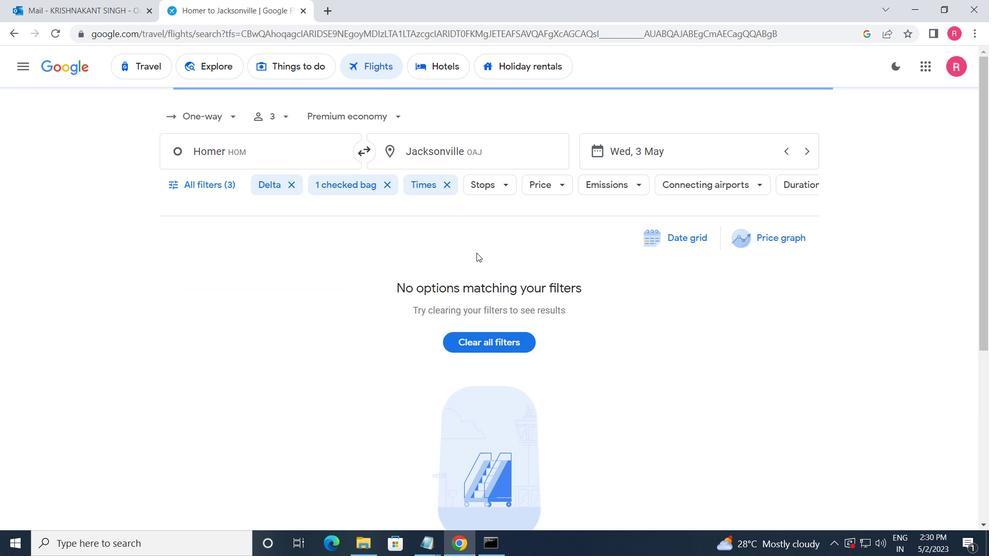 
